 Task: Search one way flight ticket for 1 adult, 5 children, 2 infants in seat and 1 infant on lap in first from Rhinelander: Rhinelander-oneida County Airport to Greensboro: Piedmont Triad International Airport on 5-1-2023. Choice of flights is Westjet. Number of bags: 2 carry on bags and 6 checked bags. Price is upto 92000. Outbound departure time preference is 16:30.
Action: Mouse moved to (253, 412)
Screenshot: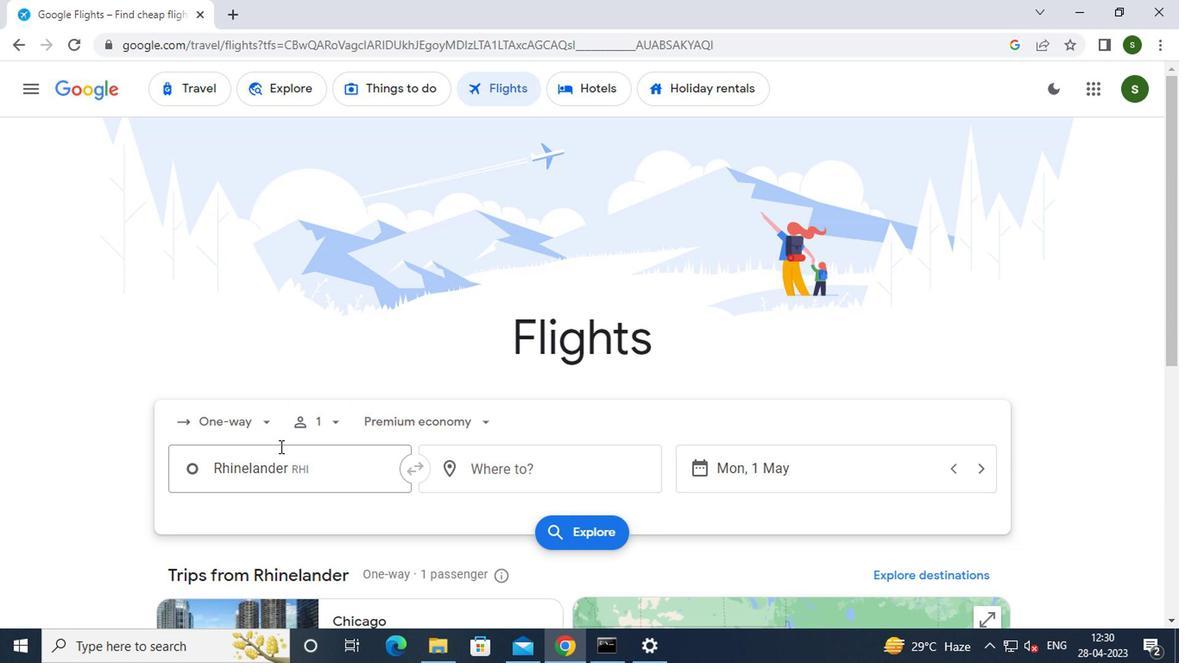 
Action: Mouse pressed left at (253, 412)
Screenshot: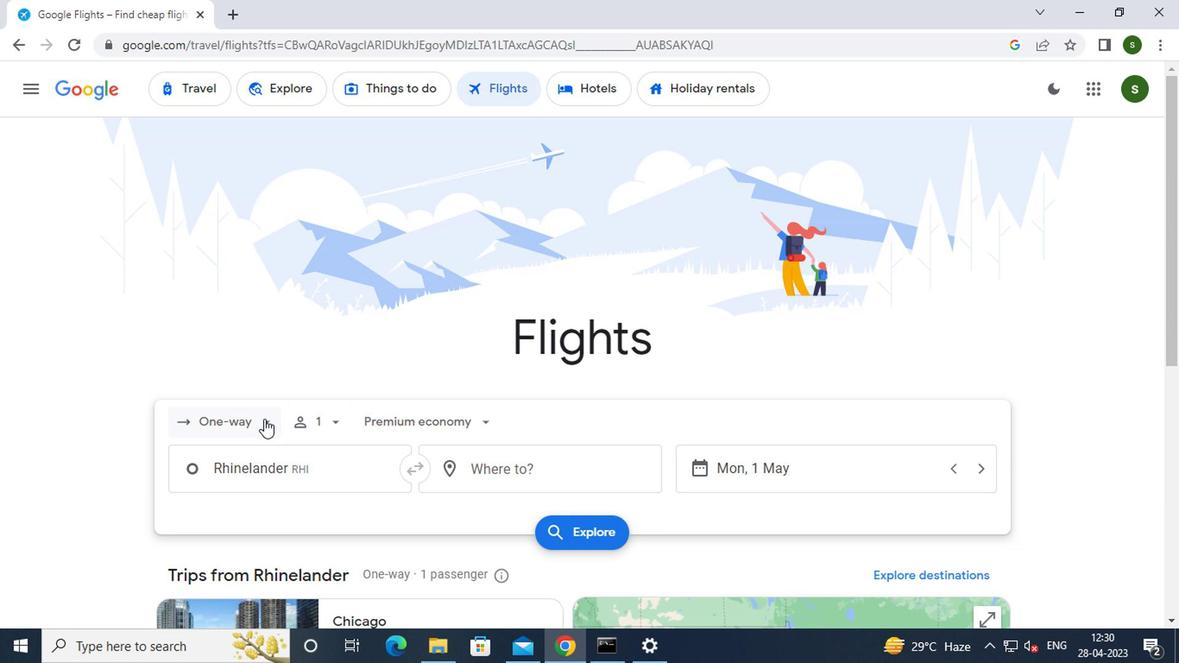
Action: Mouse moved to (265, 496)
Screenshot: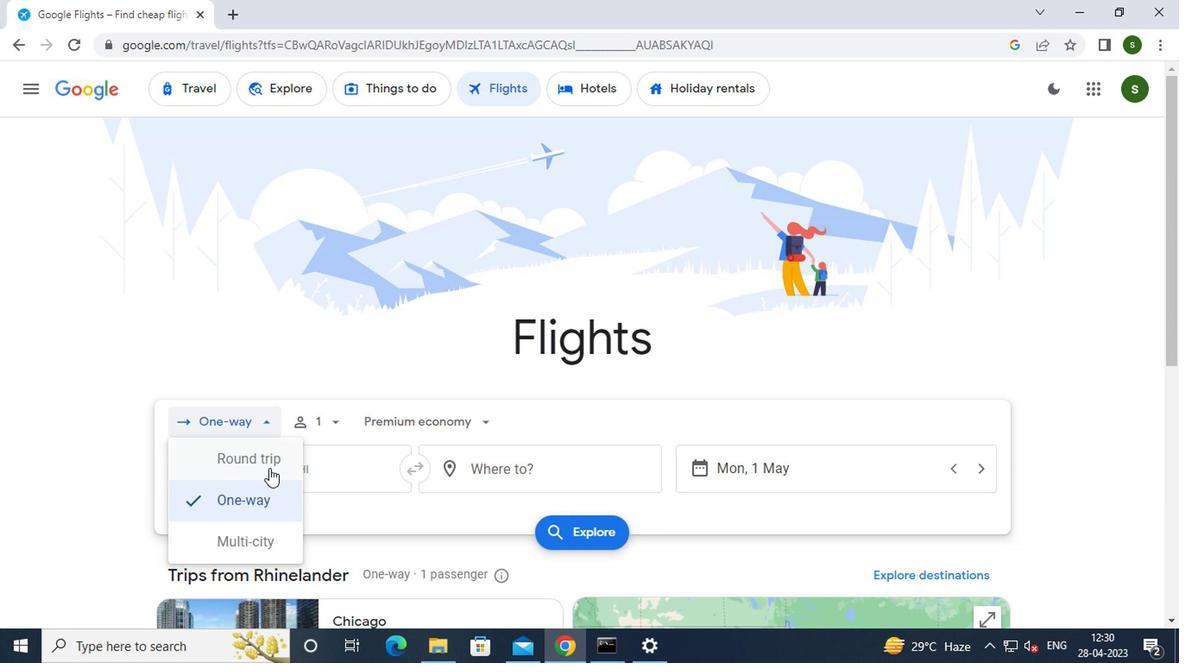 
Action: Mouse pressed left at (265, 496)
Screenshot: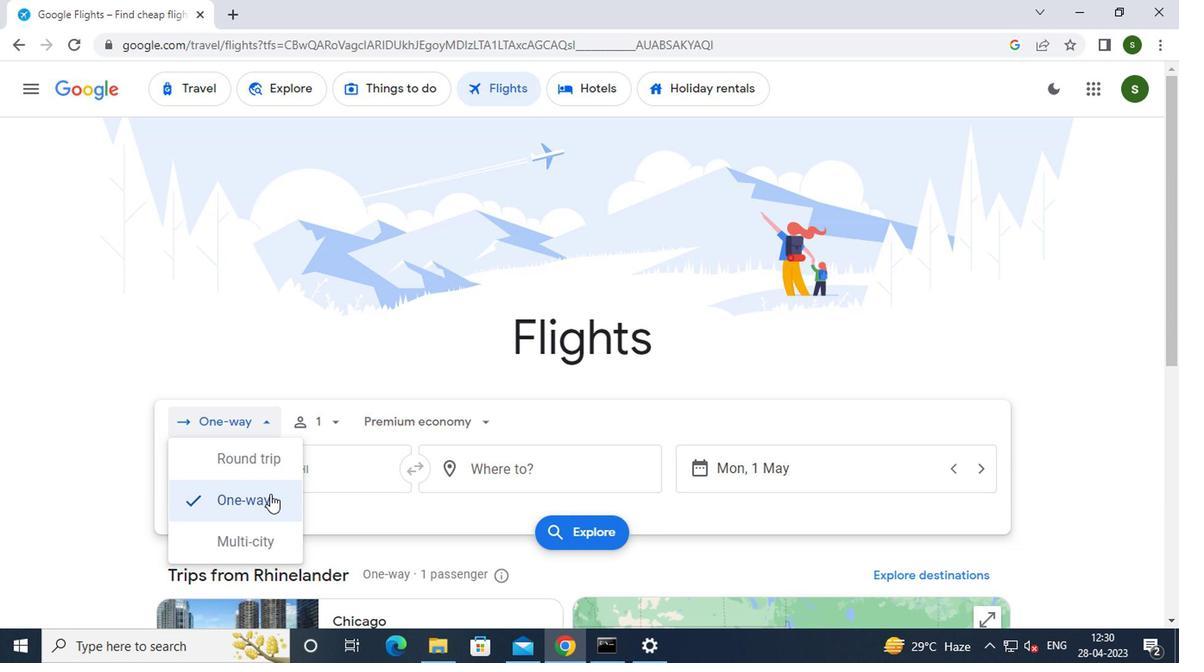 
Action: Mouse moved to (329, 423)
Screenshot: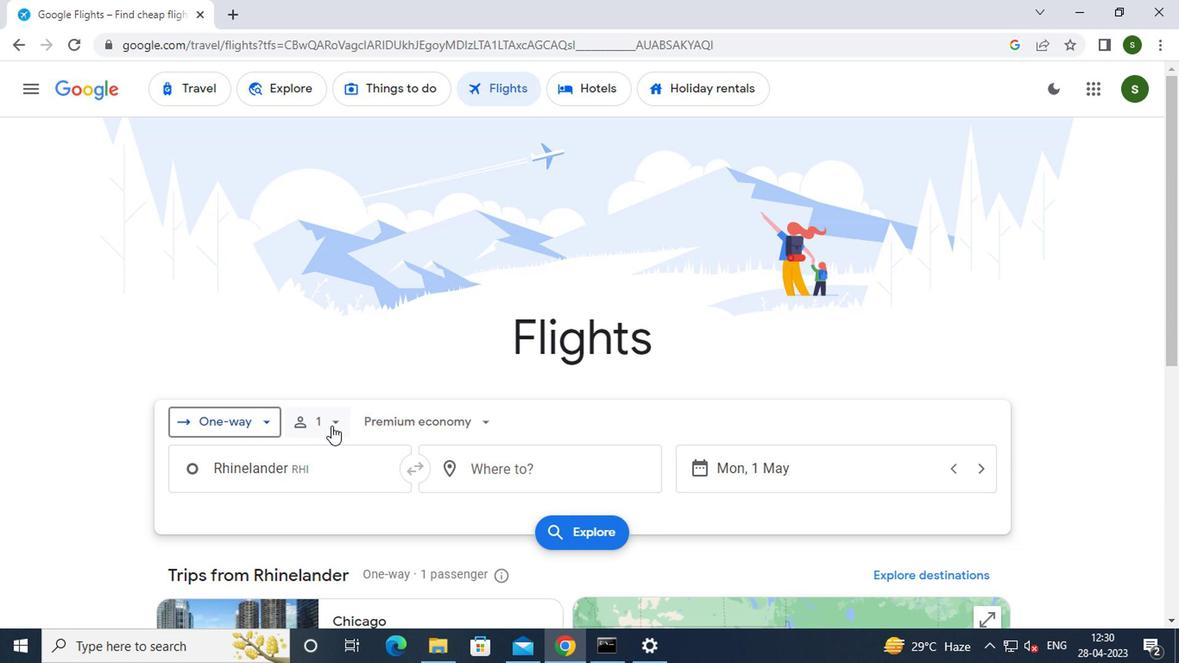 
Action: Mouse pressed left at (329, 423)
Screenshot: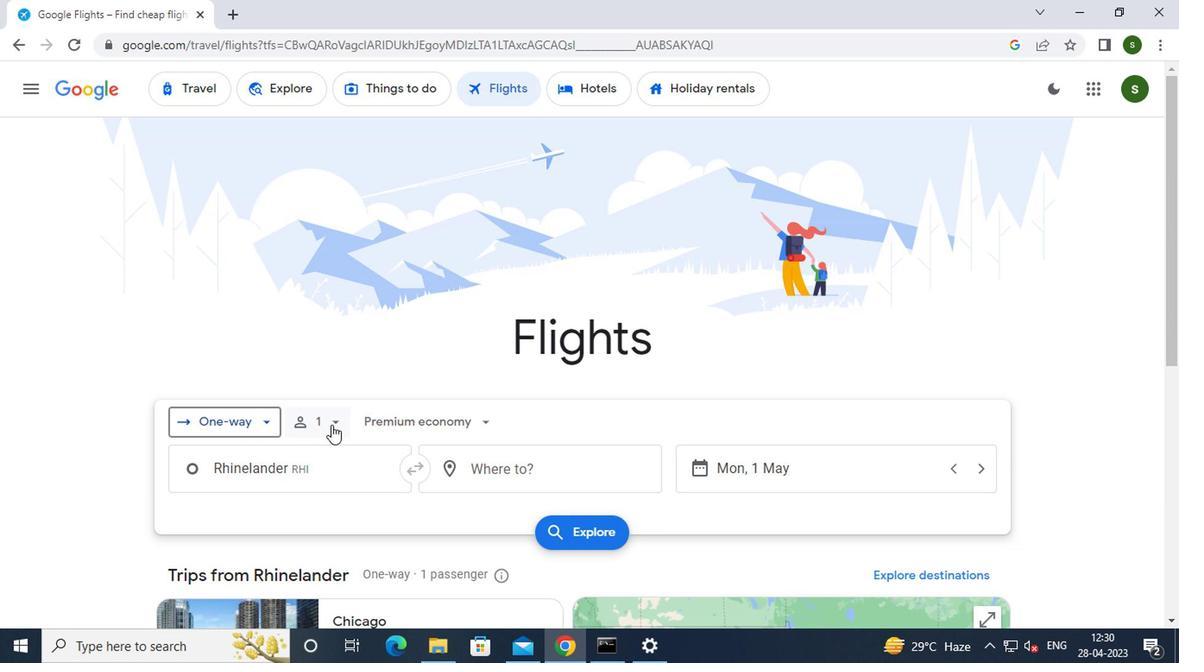 
Action: Mouse moved to (458, 506)
Screenshot: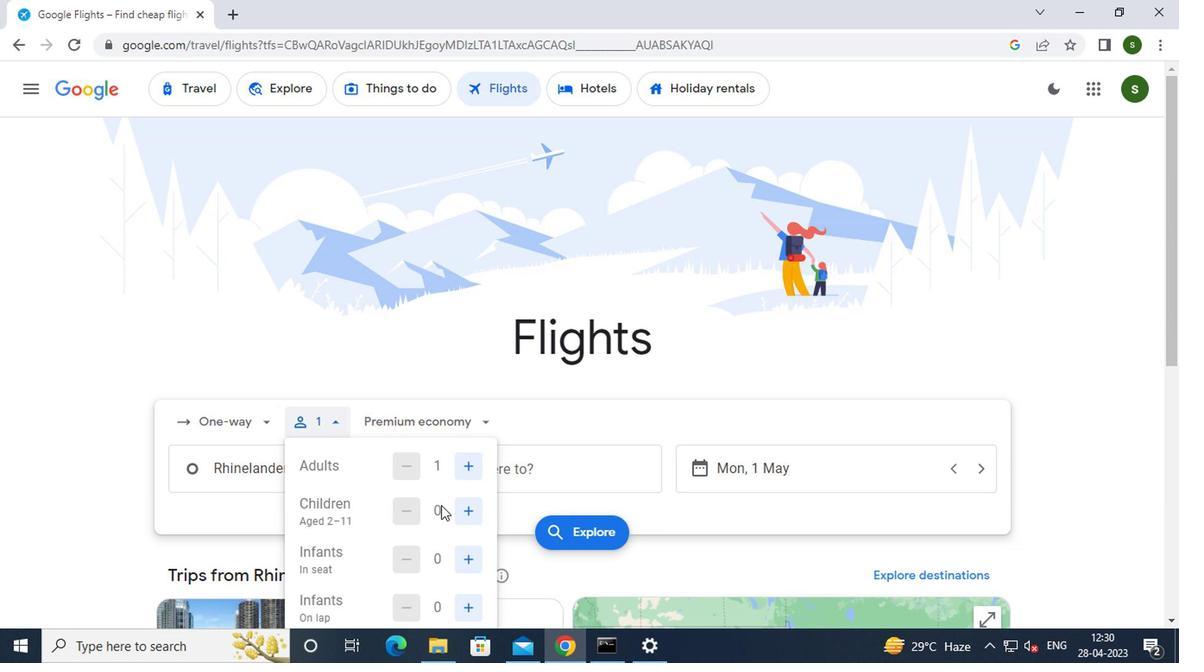 
Action: Mouse pressed left at (458, 506)
Screenshot: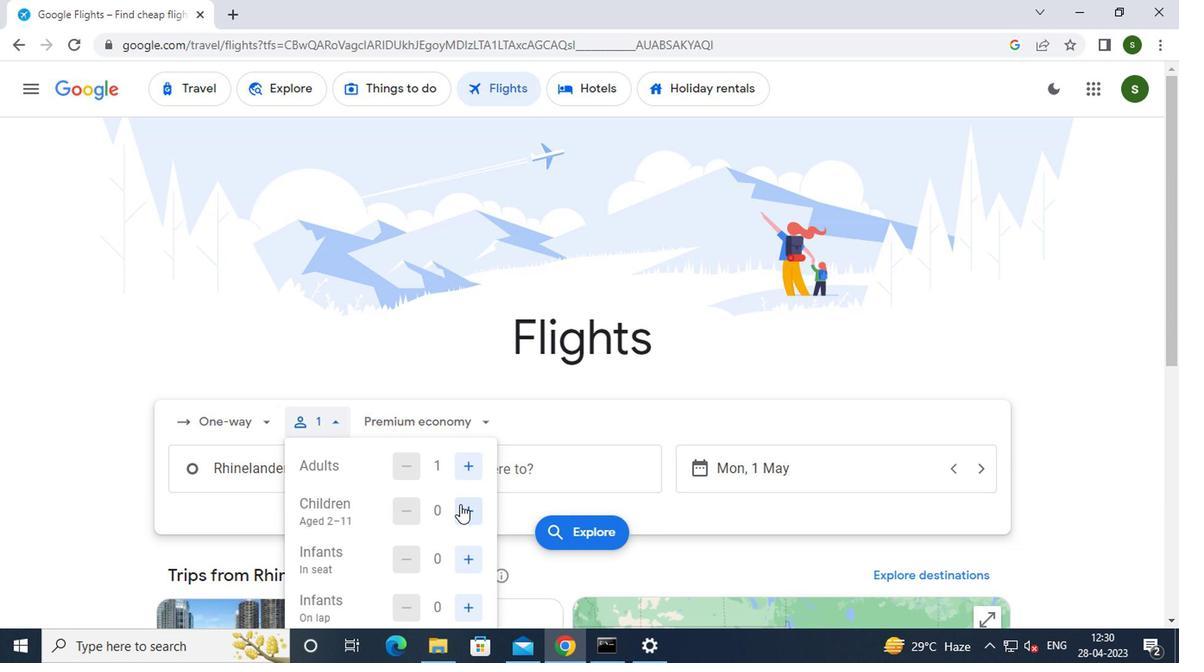 
Action: Mouse pressed left at (458, 506)
Screenshot: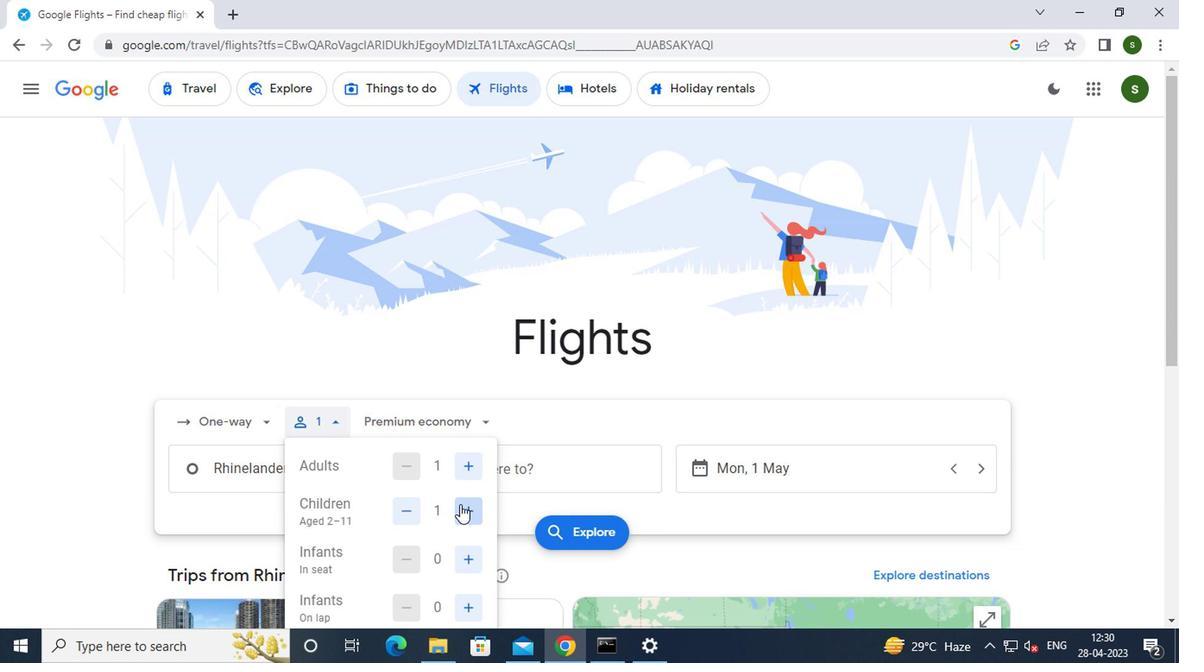 
Action: Mouse pressed left at (458, 506)
Screenshot: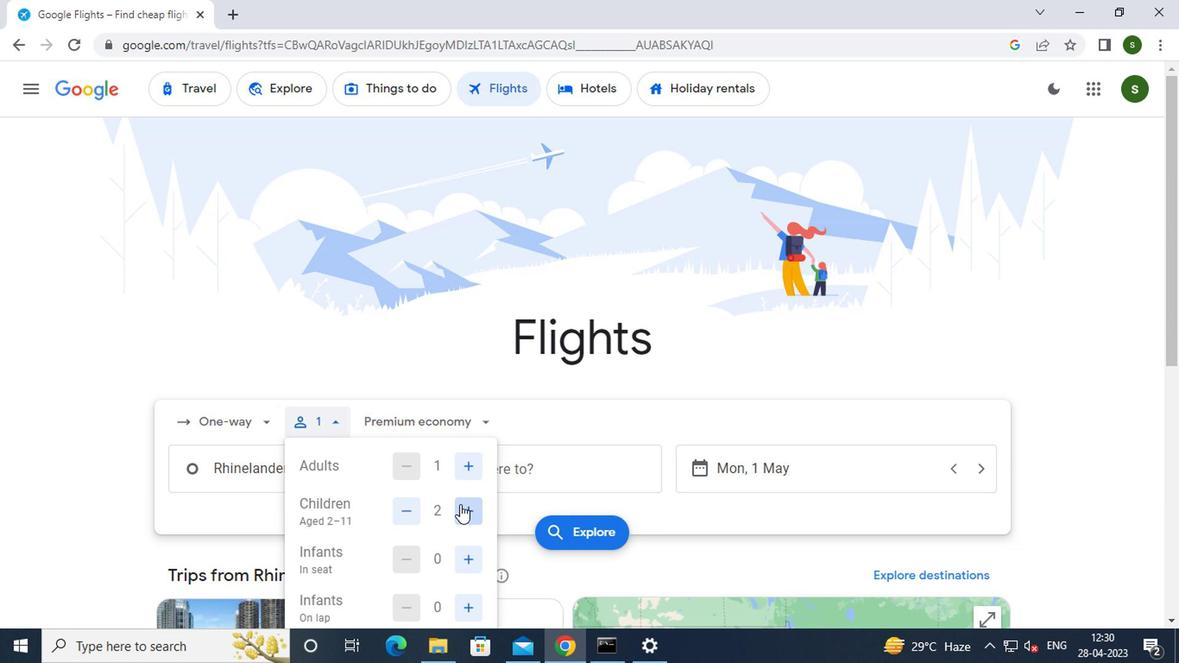 
Action: Mouse moved to (458, 505)
Screenshot: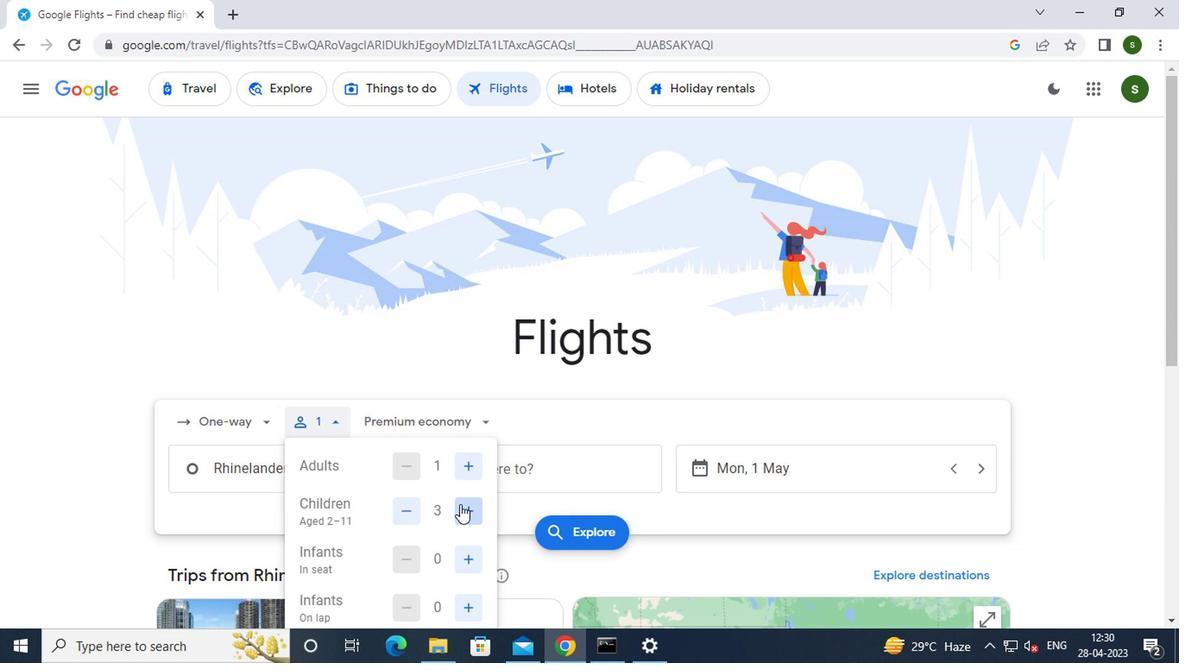 
Action: Mouse pressed left at (458, 505)
Screenshot: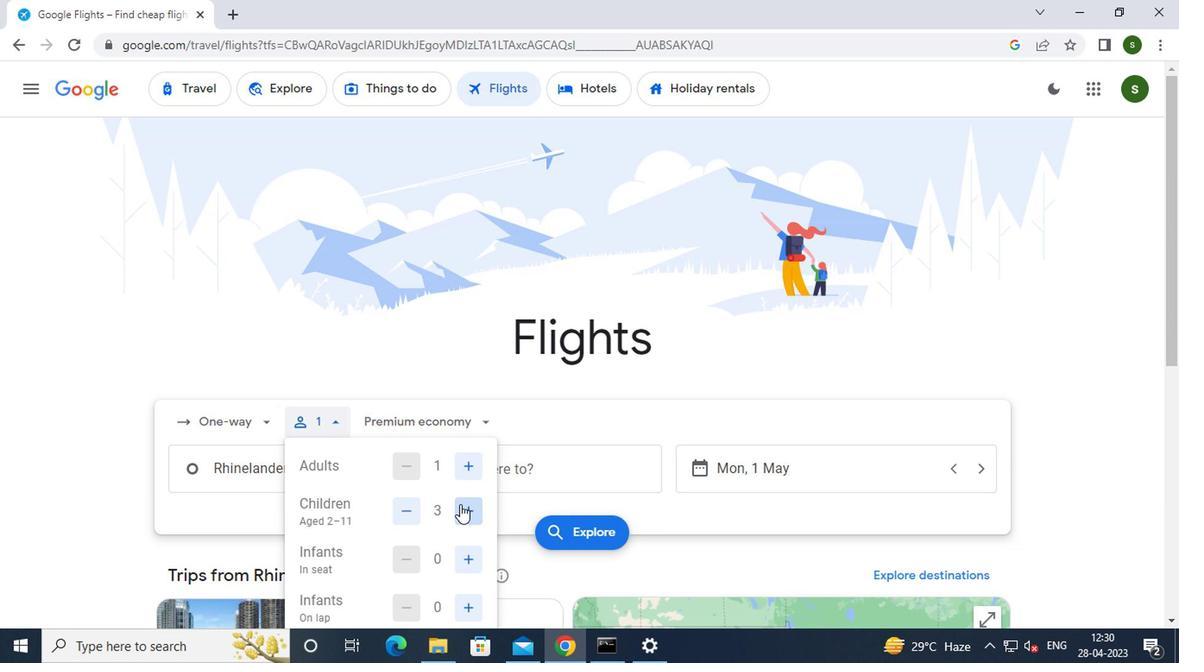 
Action: Mouse pressed left at (458, 505)
Screenshot: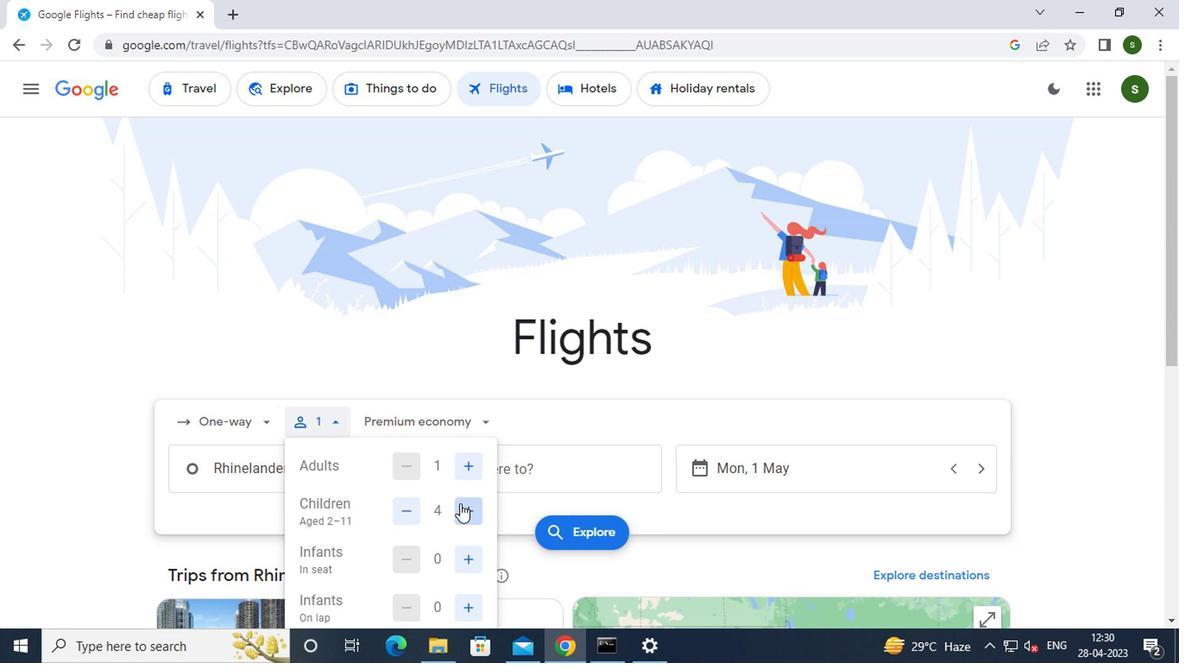 
Action: Mouse moved to (470, 553)
Screenshot: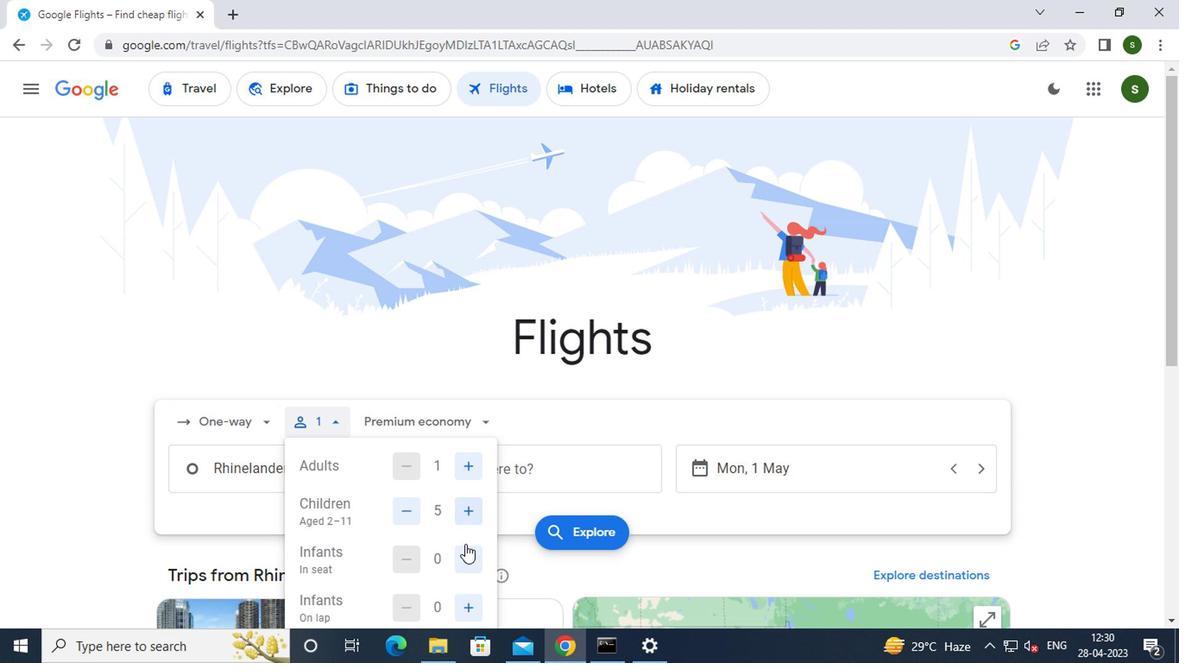 
Action: Mouse pressed left at (470, 553)
Screenshot: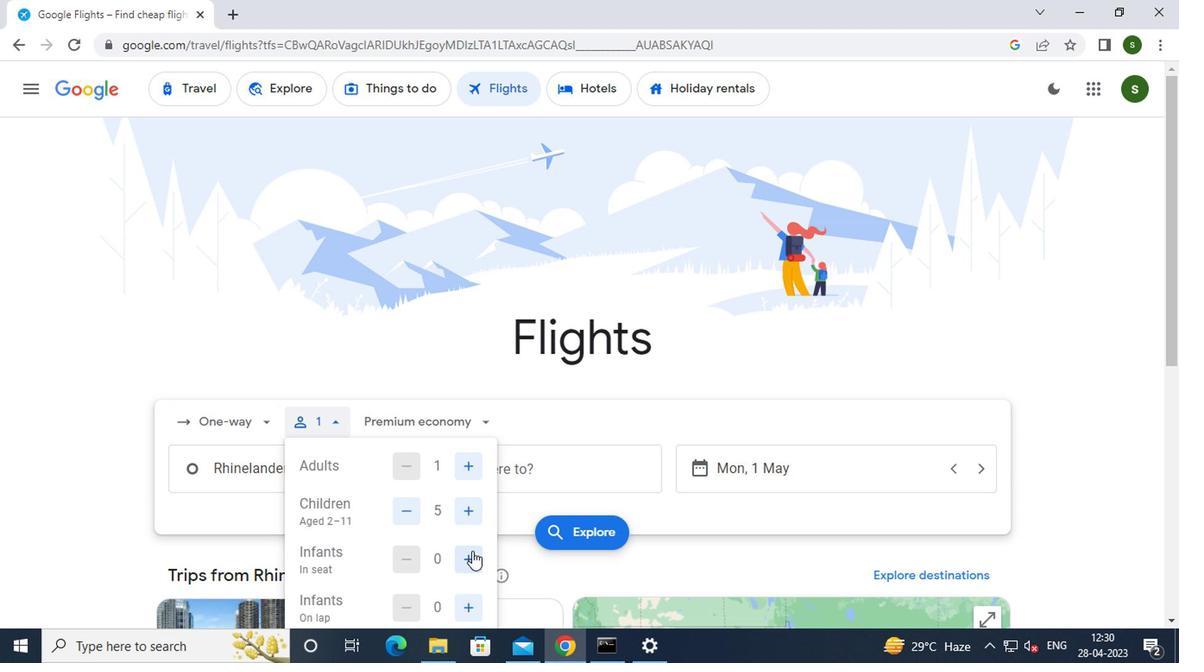 
Action: Mouse pressed left at (470, 553)
Screenshot: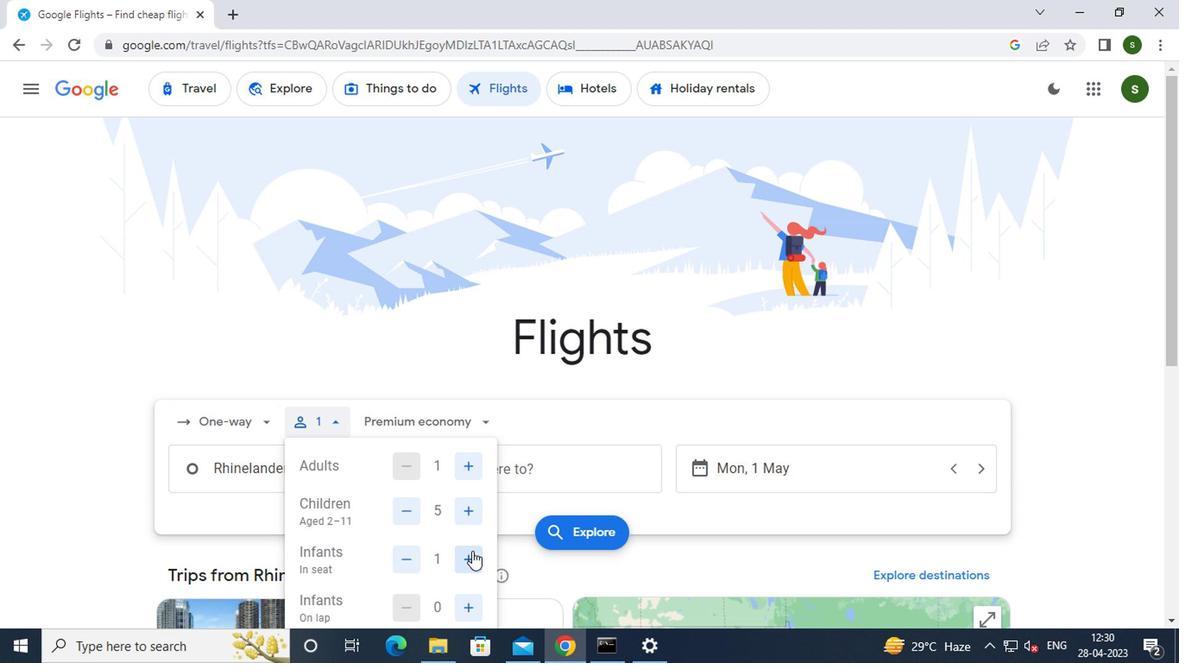 
Action: Mouse moved to (457, 610)
Screenshot: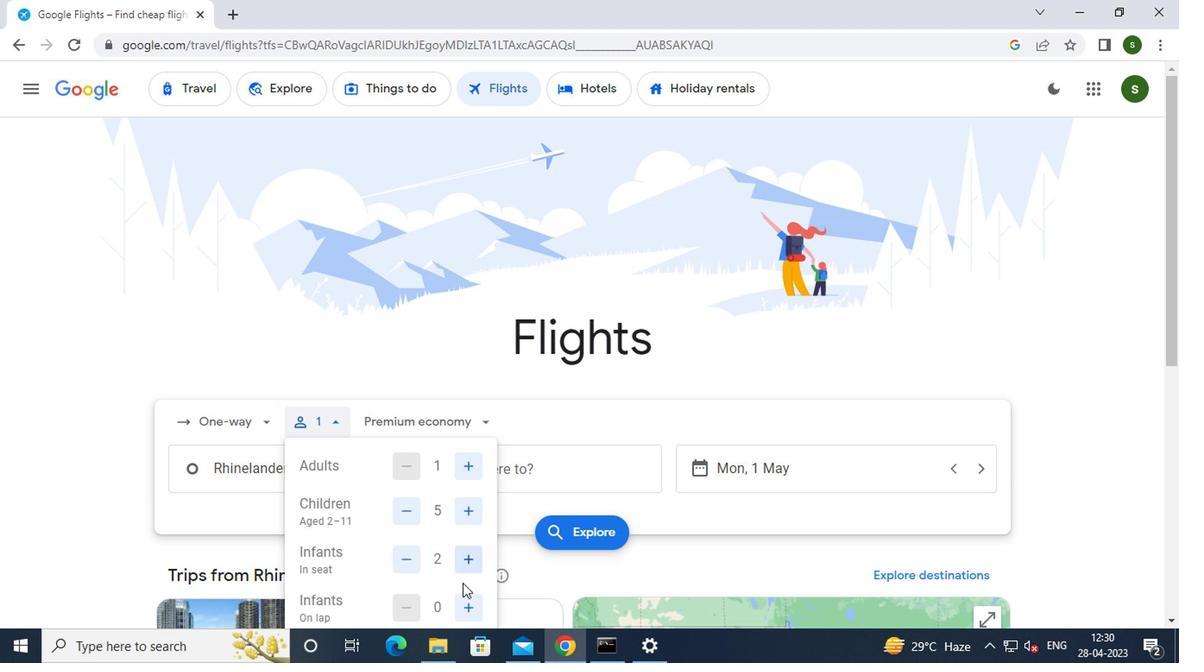 
Action: Mouse pressed left at (457, 610)
Screenshot: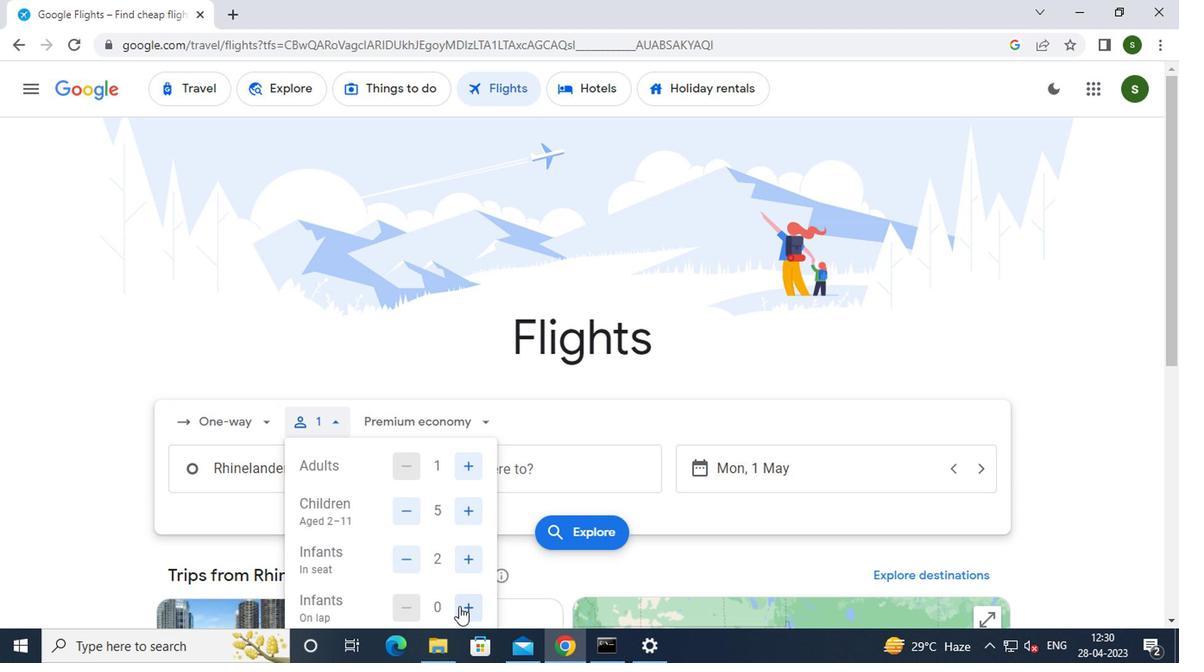 
Action: Mouse moved to (404, 570)
Screenshot: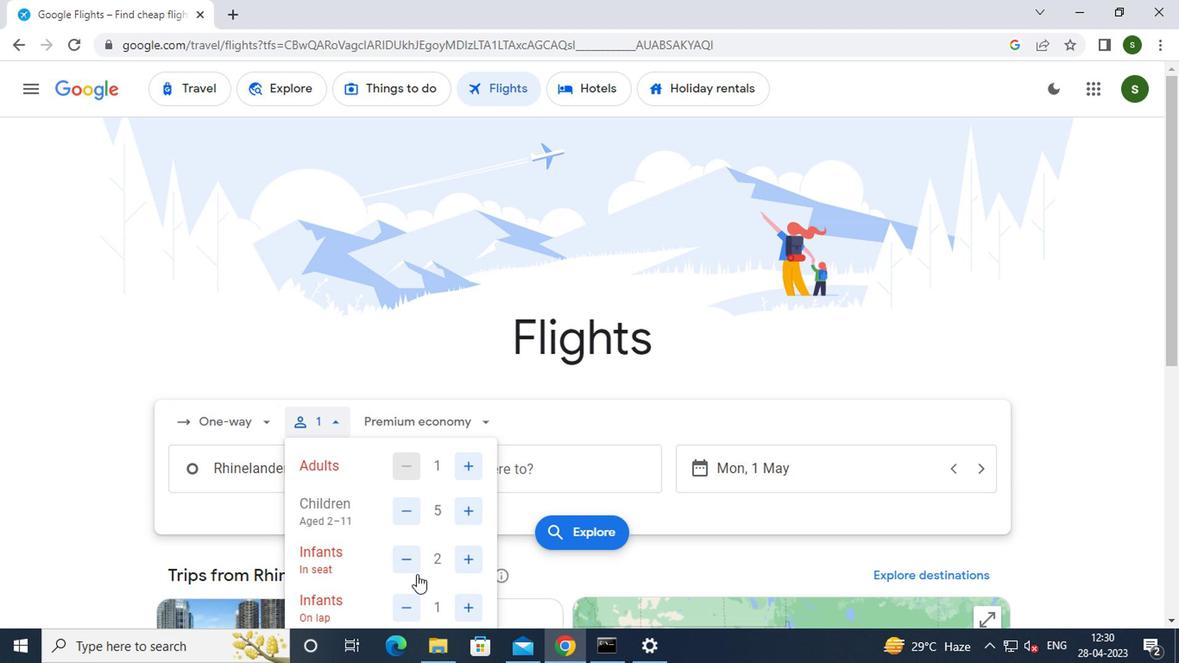 
Action: Mouse pressed left at (404, 570)
Screenshot: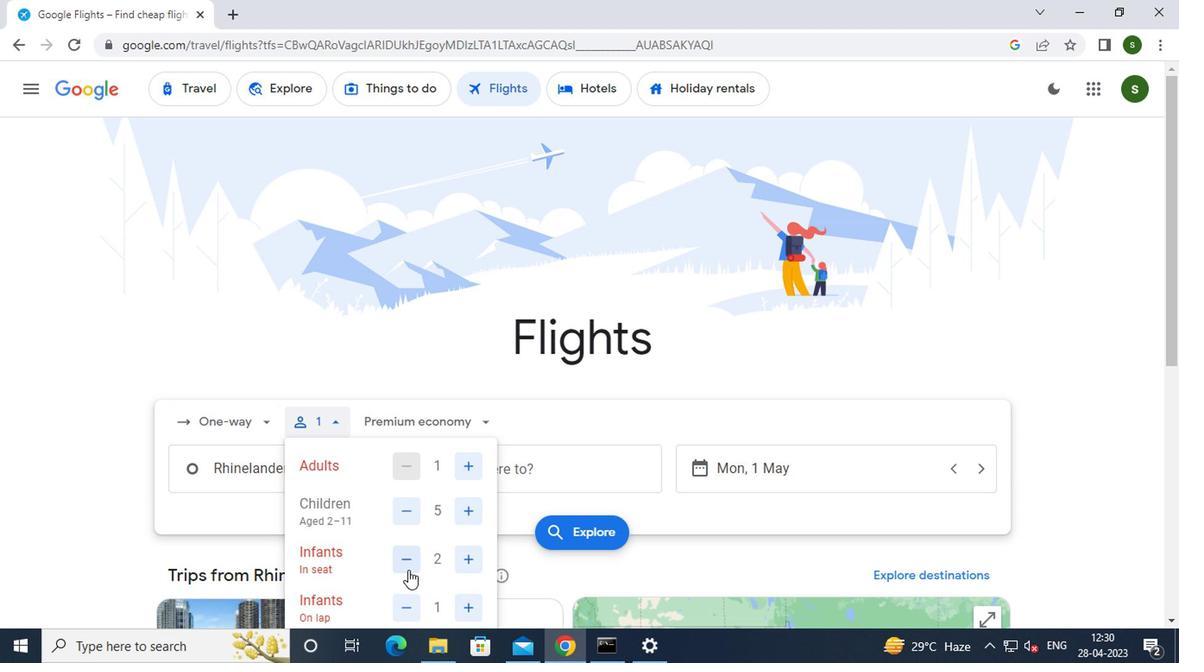 
Action: Mouse moved to (447, 426)
Screenshot: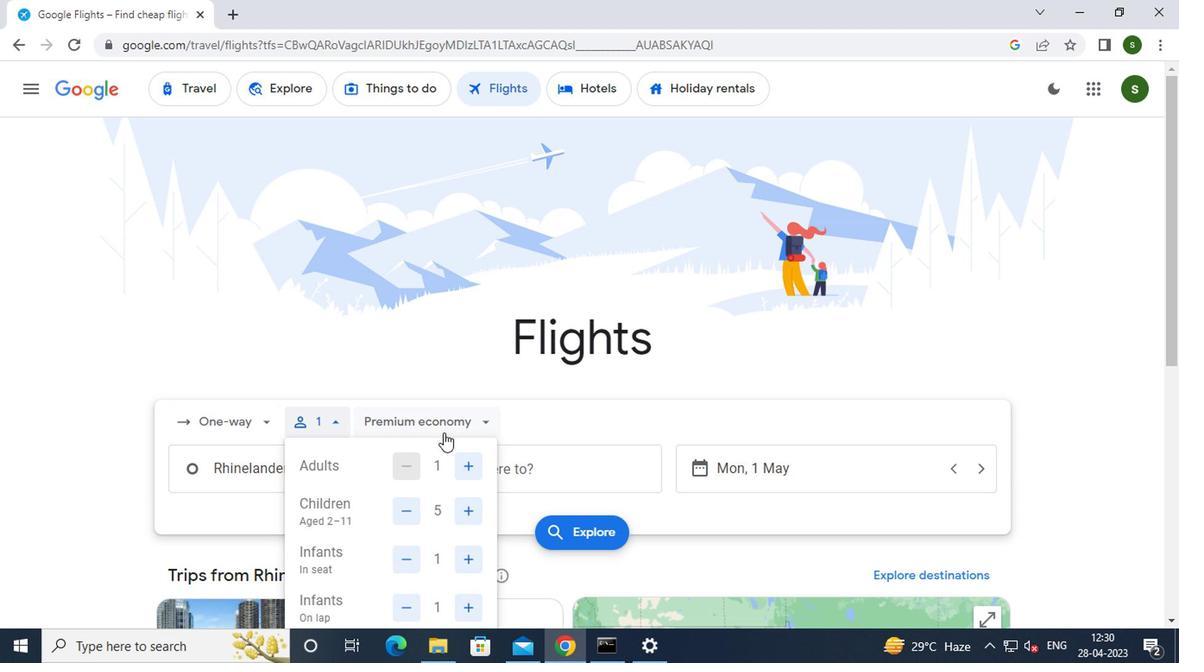 
Action: Mouse pressed left at (447, 426)
Screenshot: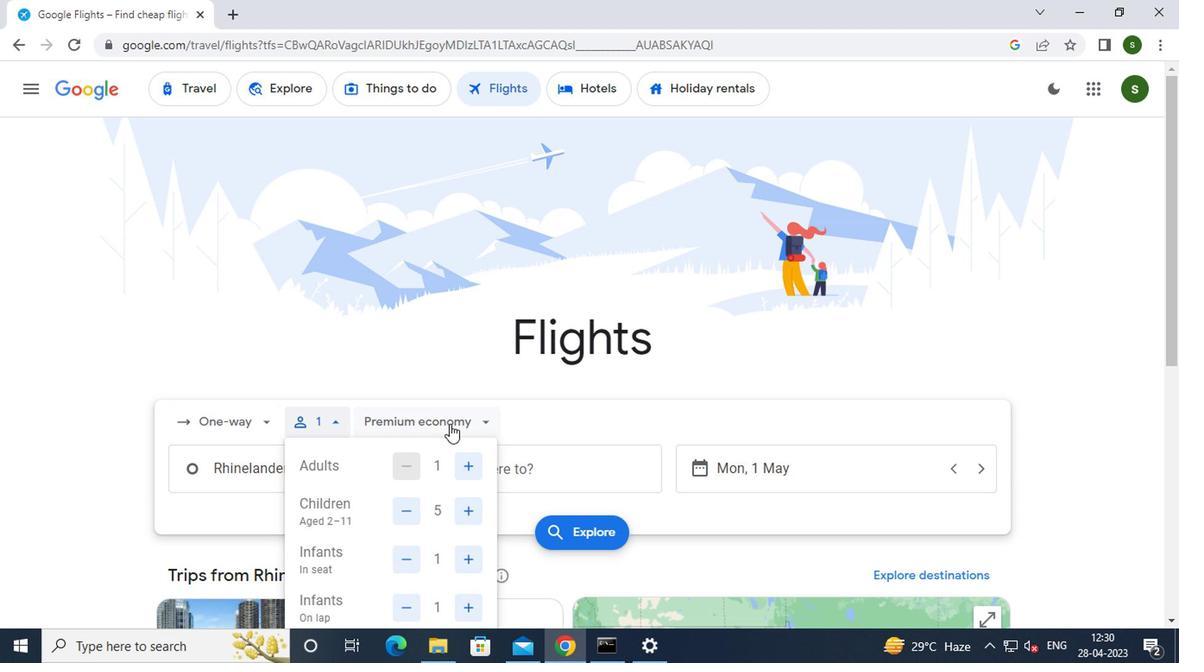
Action: Mouse moved to (447, 581)
Screenshot: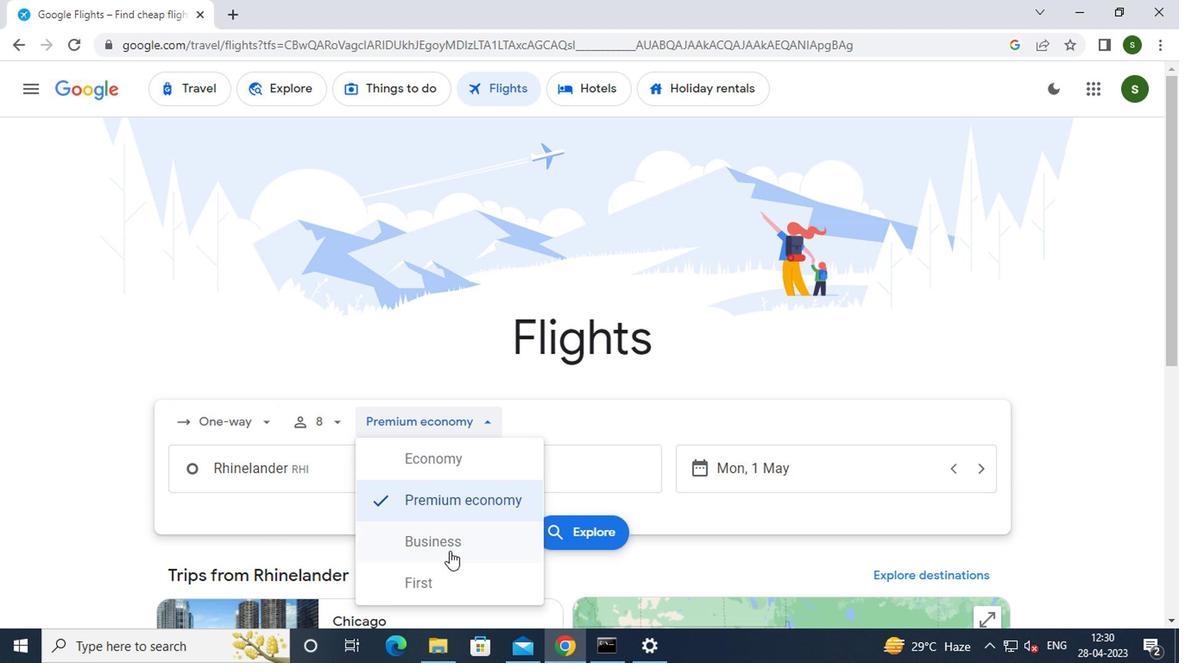 
Action: Mouse pressed left at (447, 581)
Screenshot: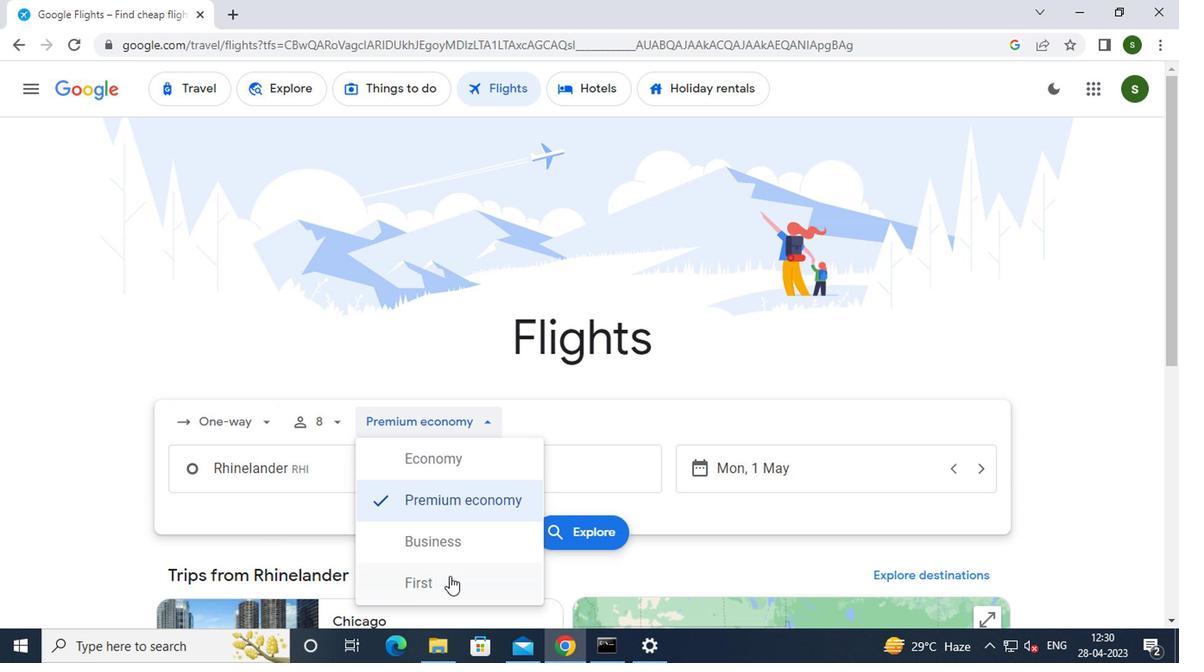 
Action: Mouse moved to (339, 483)
Screenshot: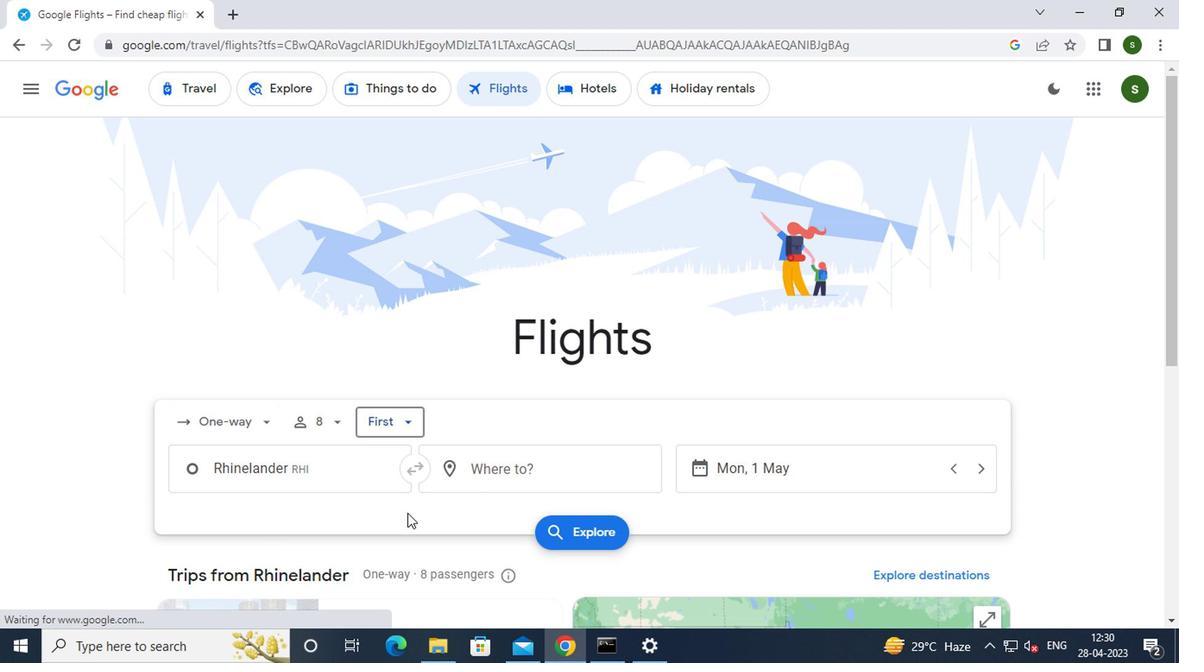 
Action: Mouse pressed left at (339, 483)
Screenshot: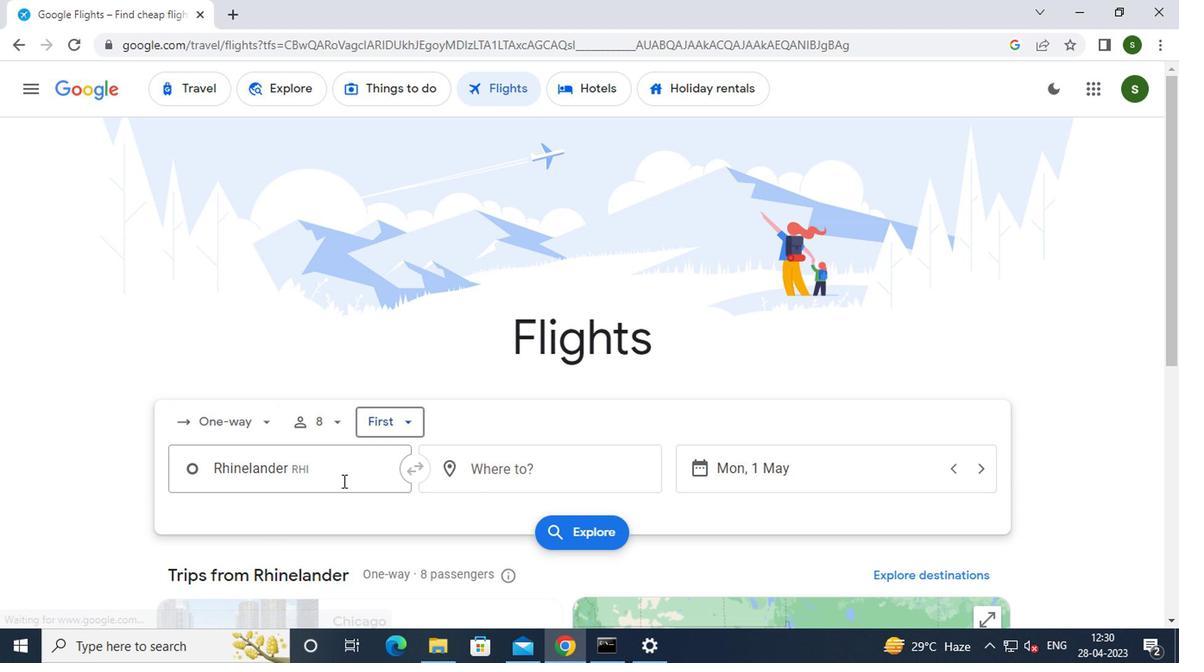 
Action: Key pressed <Key.backspace>r<Key.caps_lock>hinelander
Screenshot: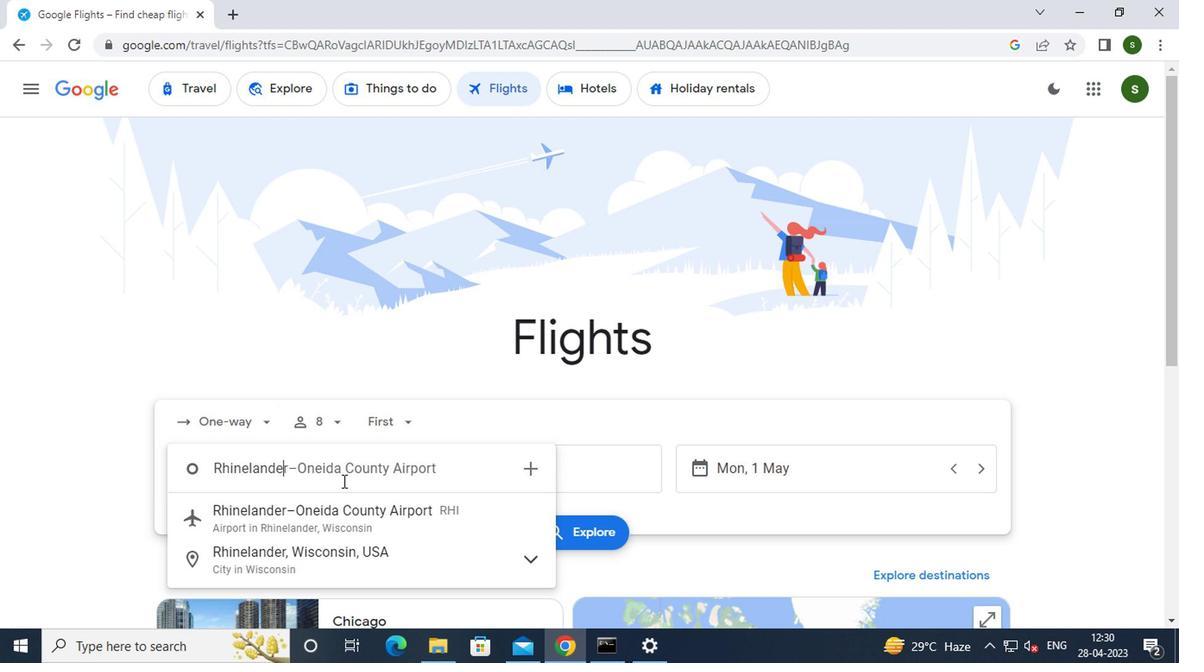 
Action: Mouse moved to (352, 523)
Screenshot: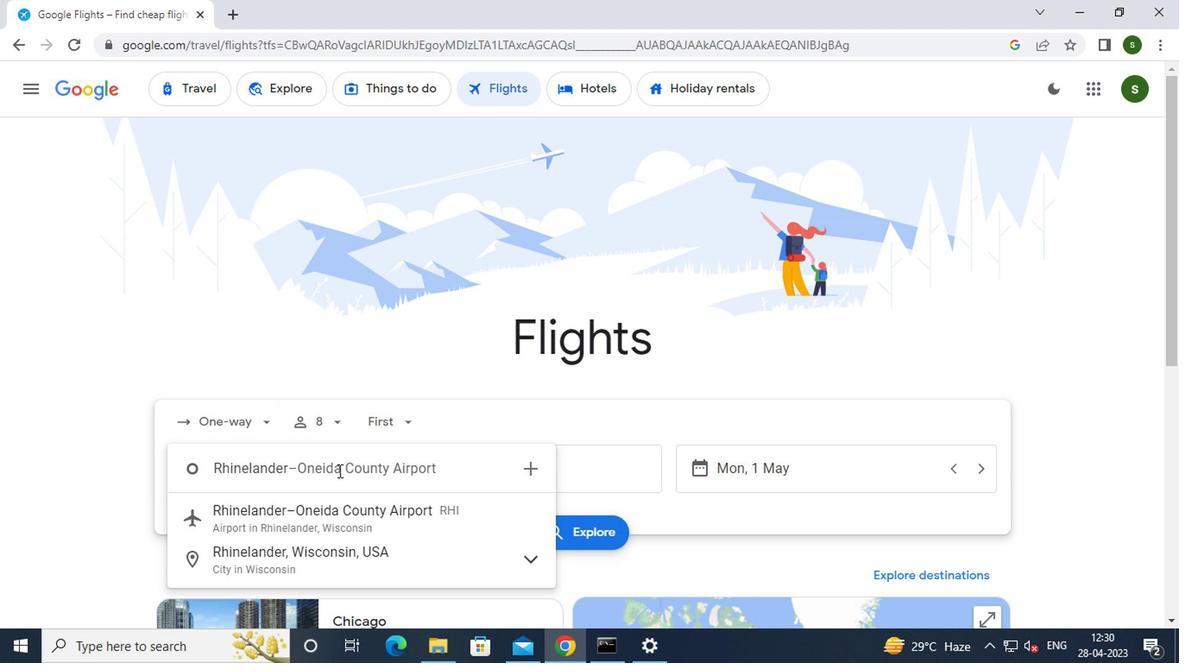 
Action: Mouse pressed left at (352, 523)
Screenshot: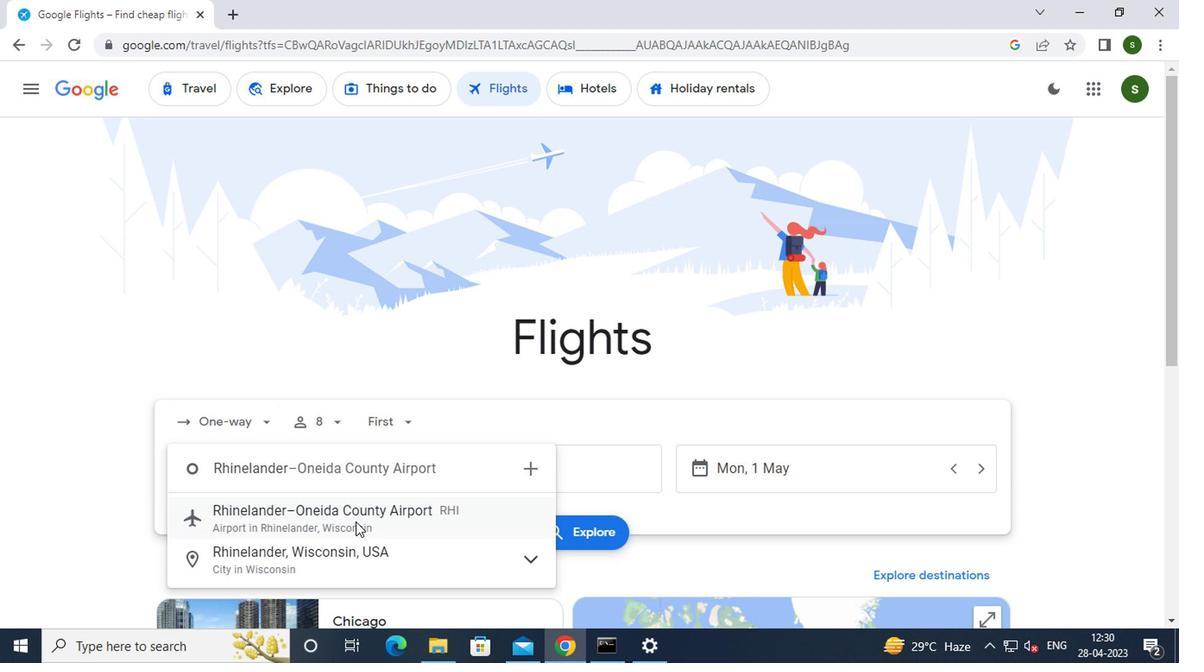 
Action: Mouse moved to (543, 471)
Screenshot: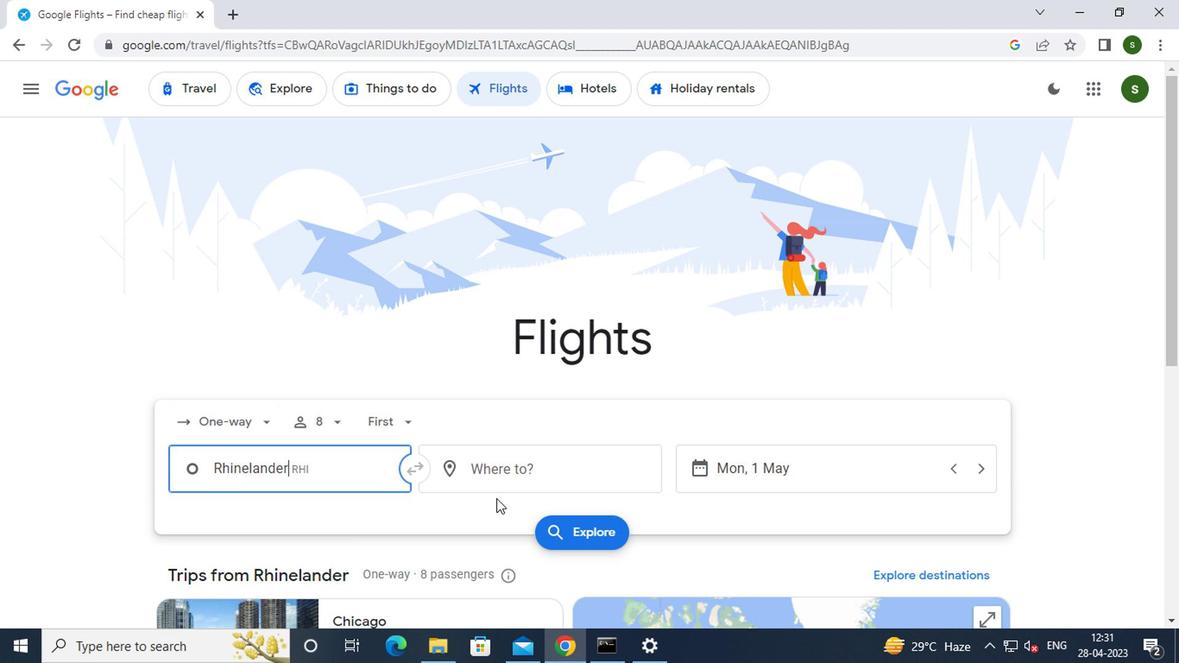 
Action: Mouse pressed left at (543, 471)
Screenshot: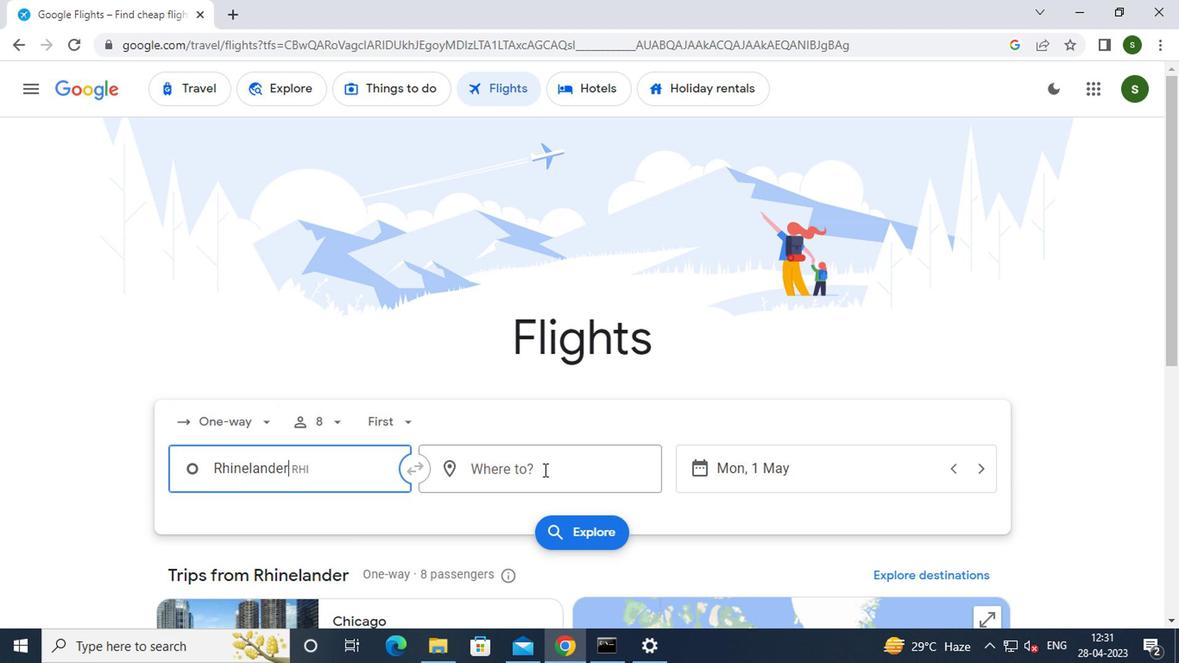 
Action: Mouse moved to (532, 469)
Screenshot: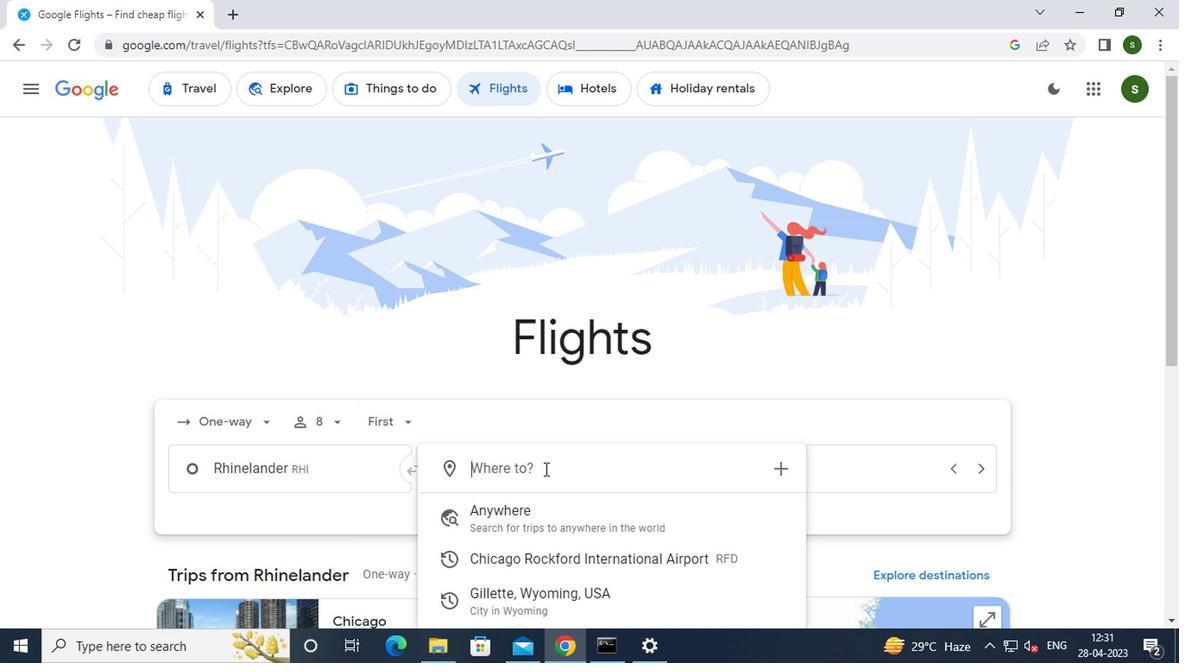 
Action: Key pressed <Key.caps_lock>g<Key.caps_lock>reensboro
Screenshot: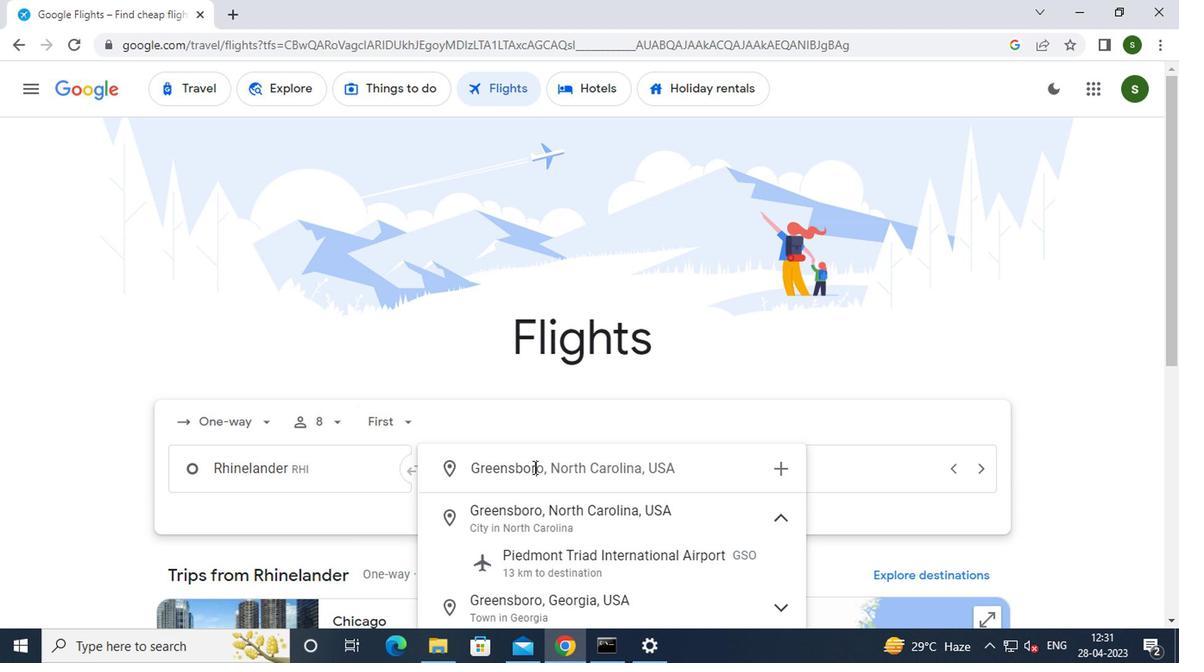 
Action: Mouse moved to (541, 550)
Screenshot: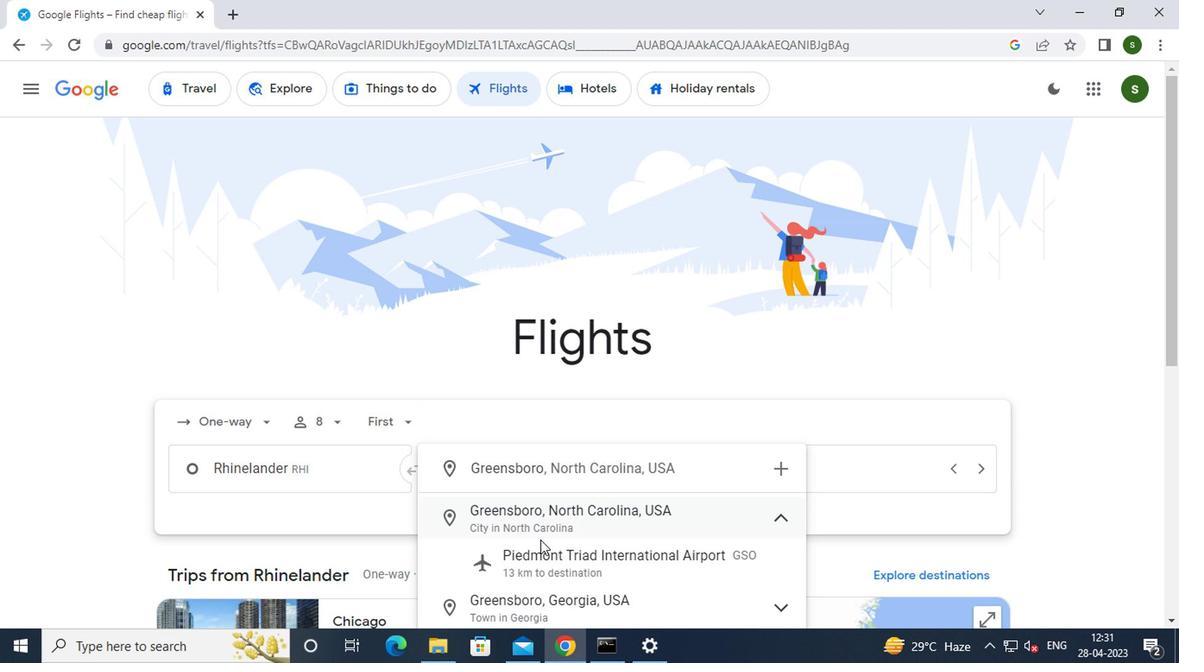 
Action: Mouse pressed left at (541, 550)
Screenshot: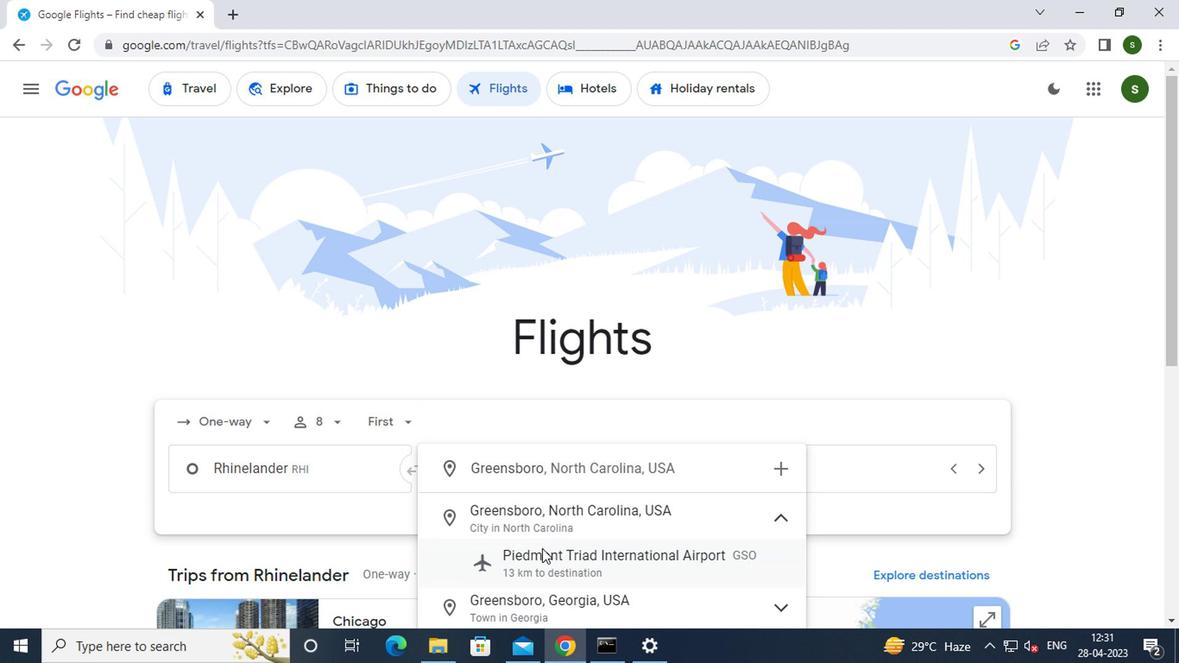 
Action: Mouse moved to (775, 468)
Screenshot: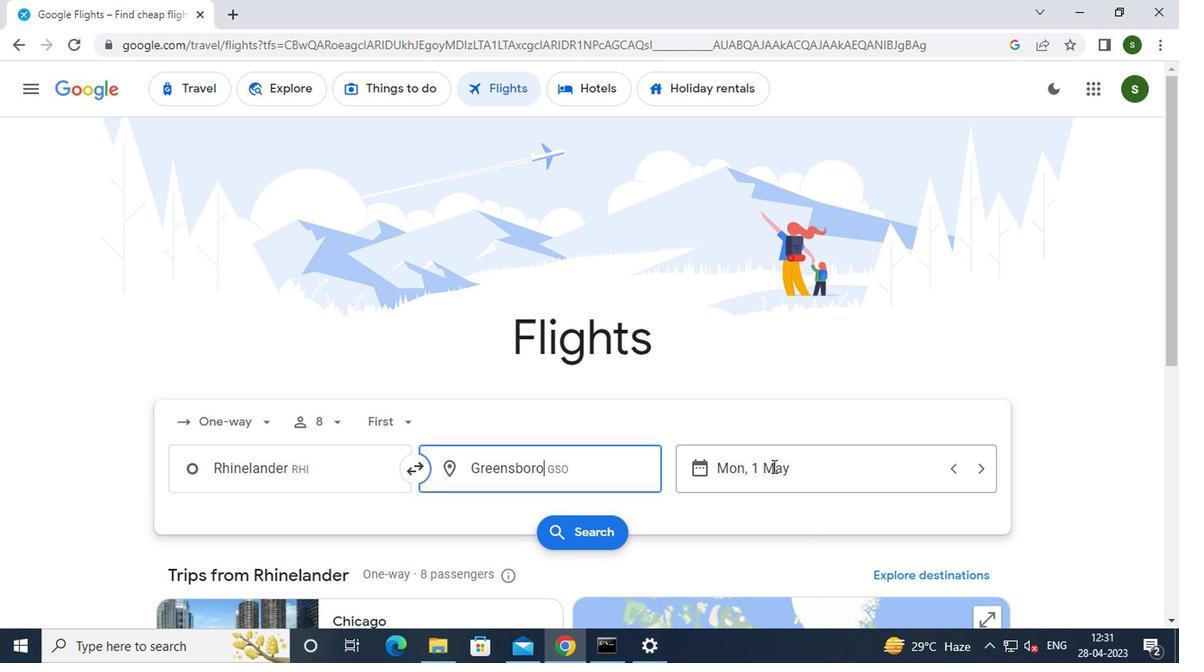 
Action: Mouse pressed left at (775, 468)
Screenshot: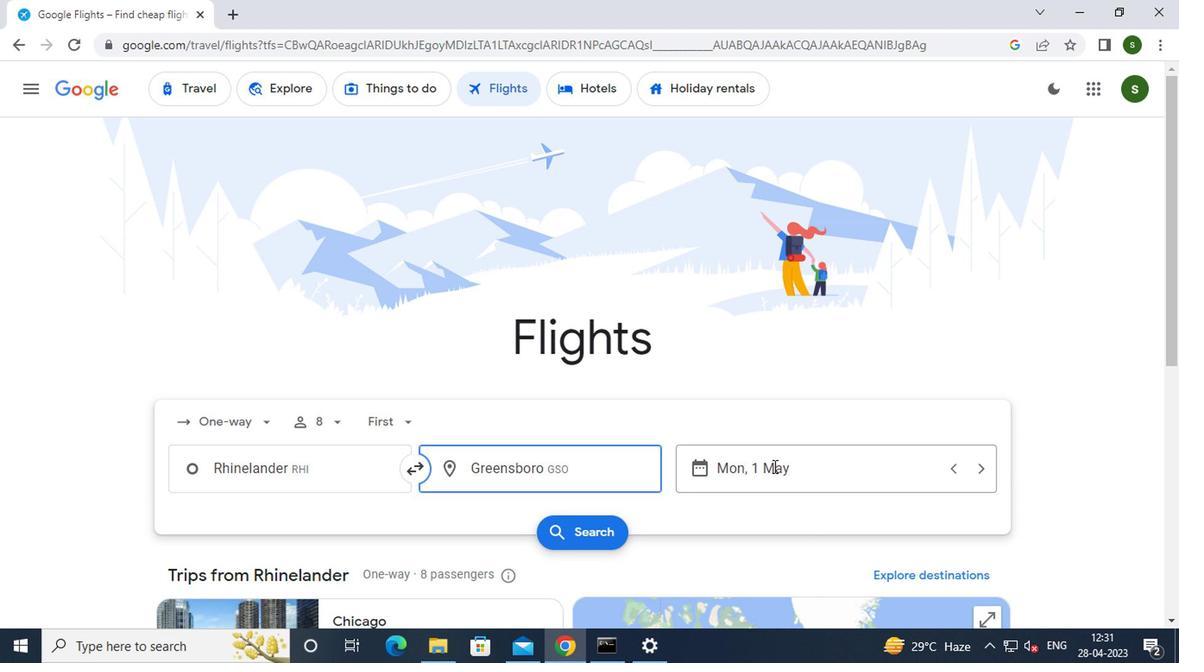 
Action: Mouse moved to (743, 307)
Screenshot: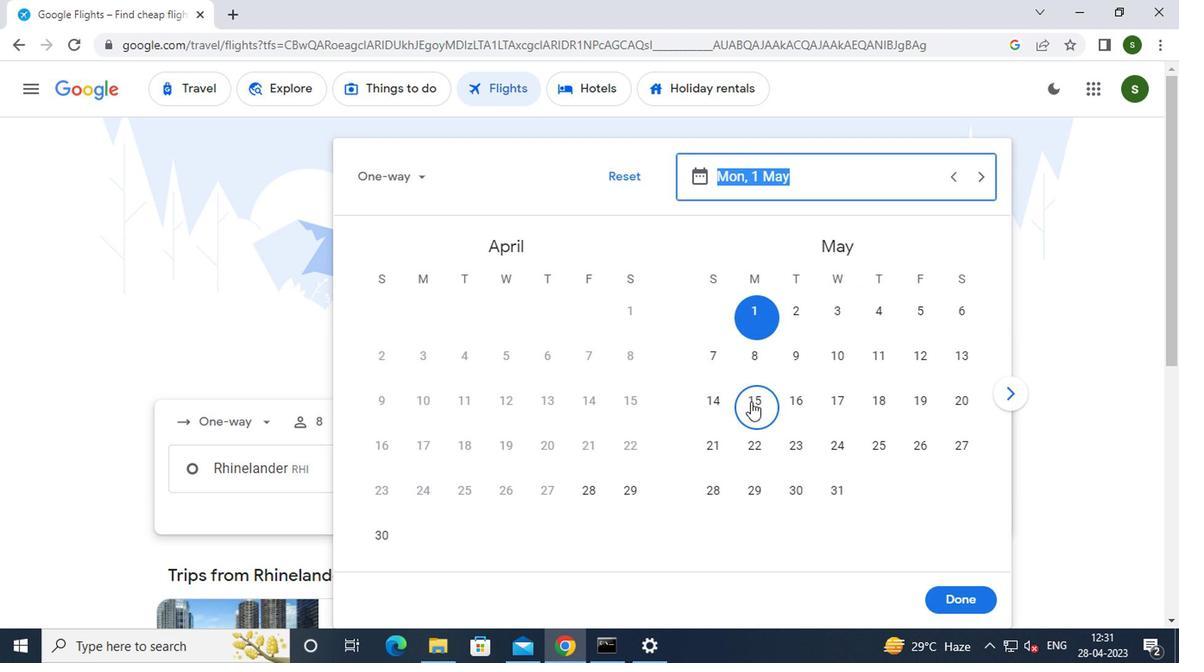 
Action: Mouse pressed left at (743, 307)
Screenshot: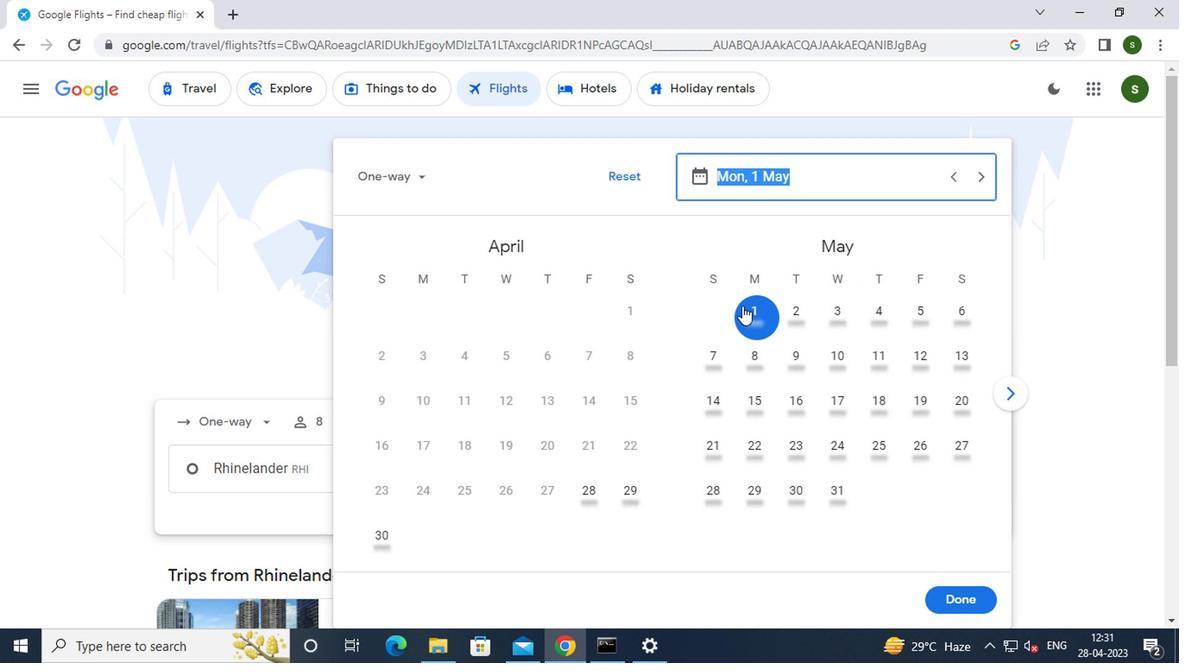 
Action: Mouse moved to (946, 596)
Screenshot: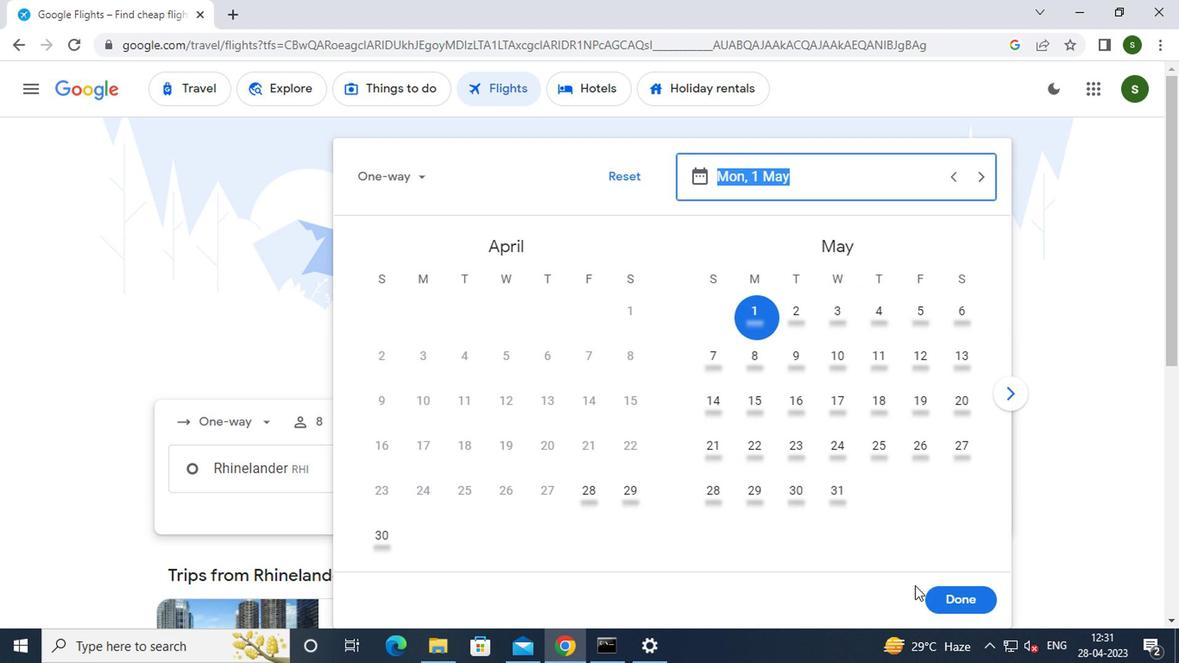 
Action: Mouse pressed left at (946, 596)
Screenshot: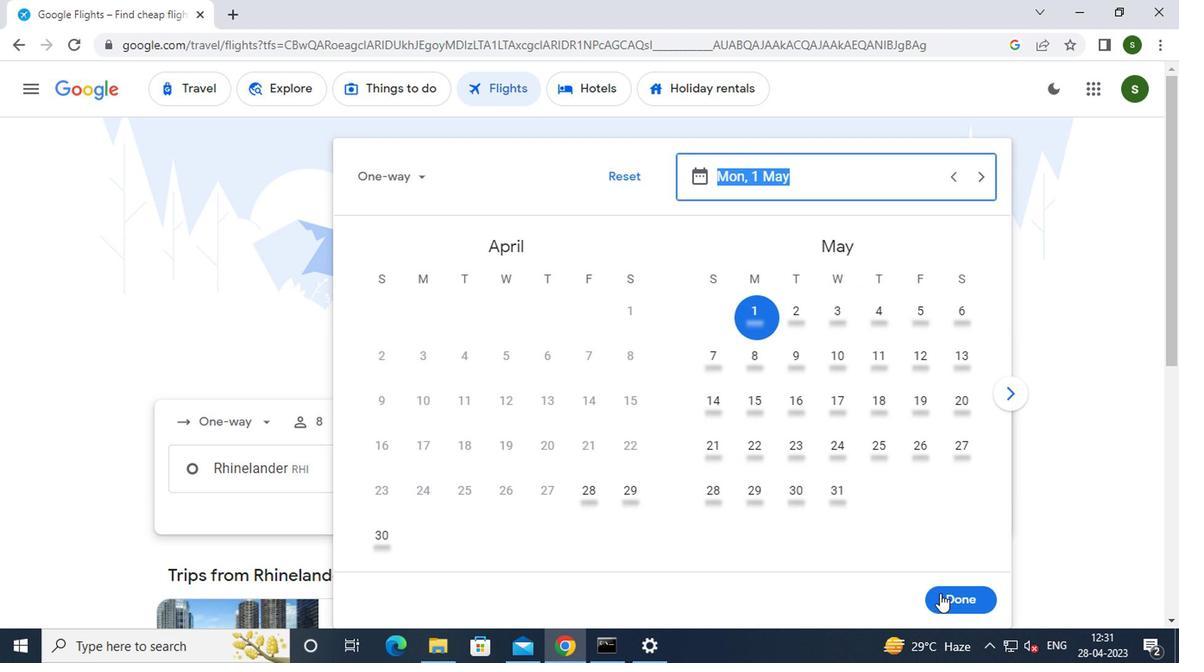 
Action: Mouse moved to (597, 533)
Screenshot: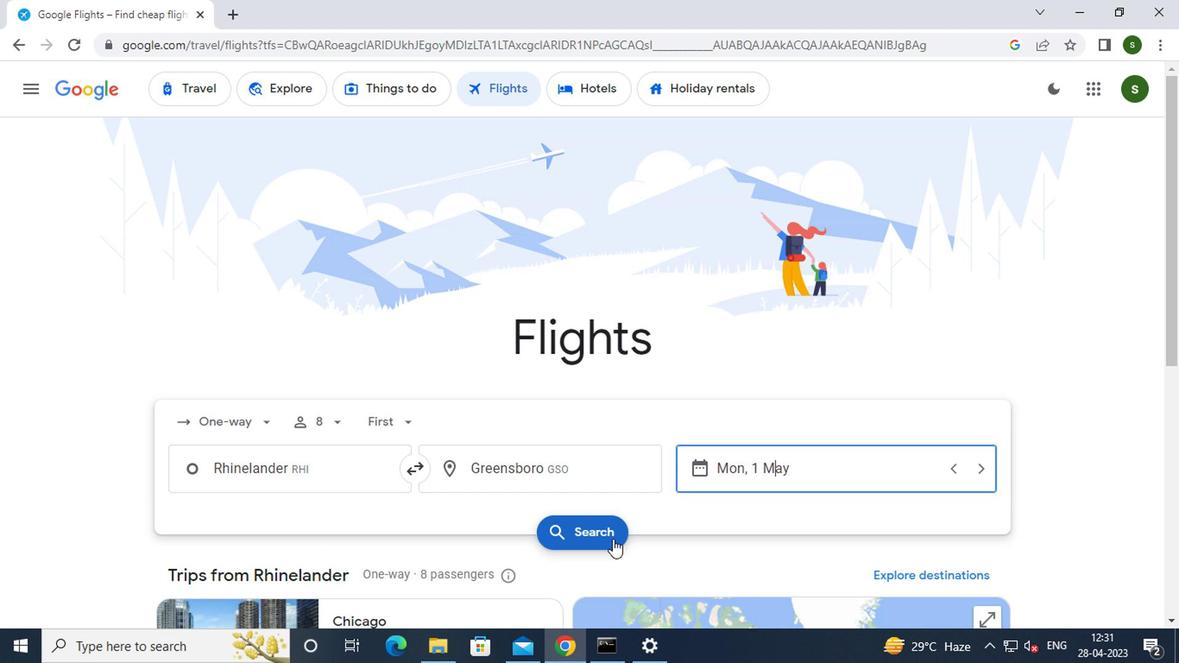 
Action: Mouse pressed left at (597, 533)
Screenshot: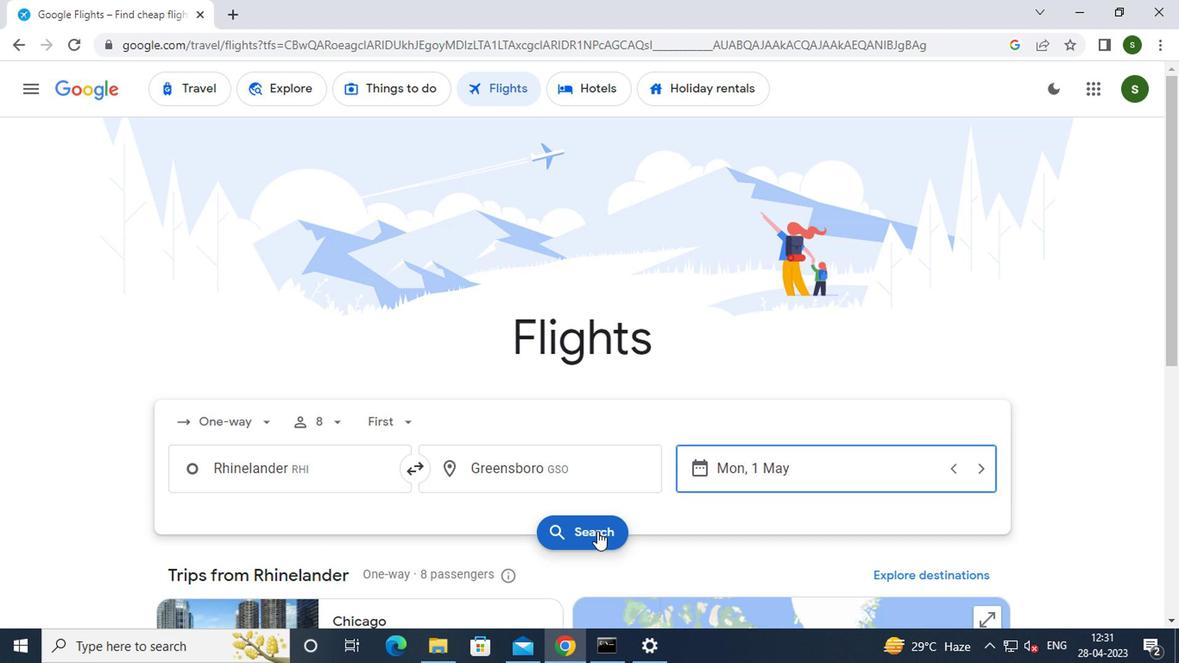 
Action: Mouse moved to (207, 245)
Screenshot: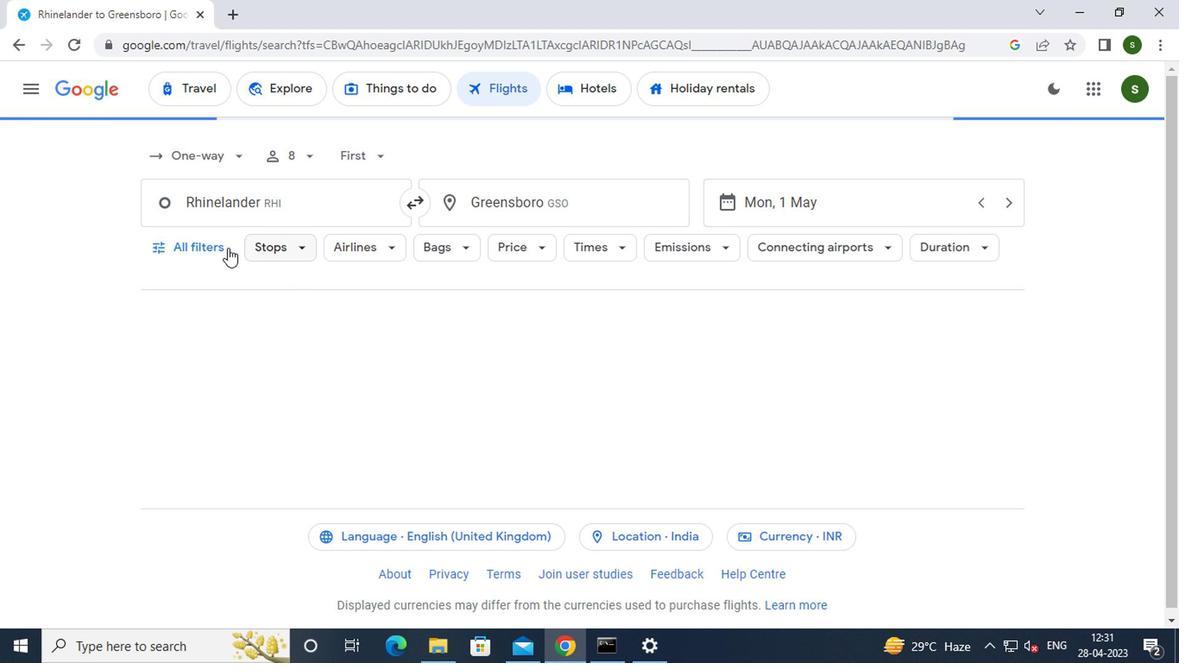 
Action: Mouse pressed left at (207, 245)
Screenshot: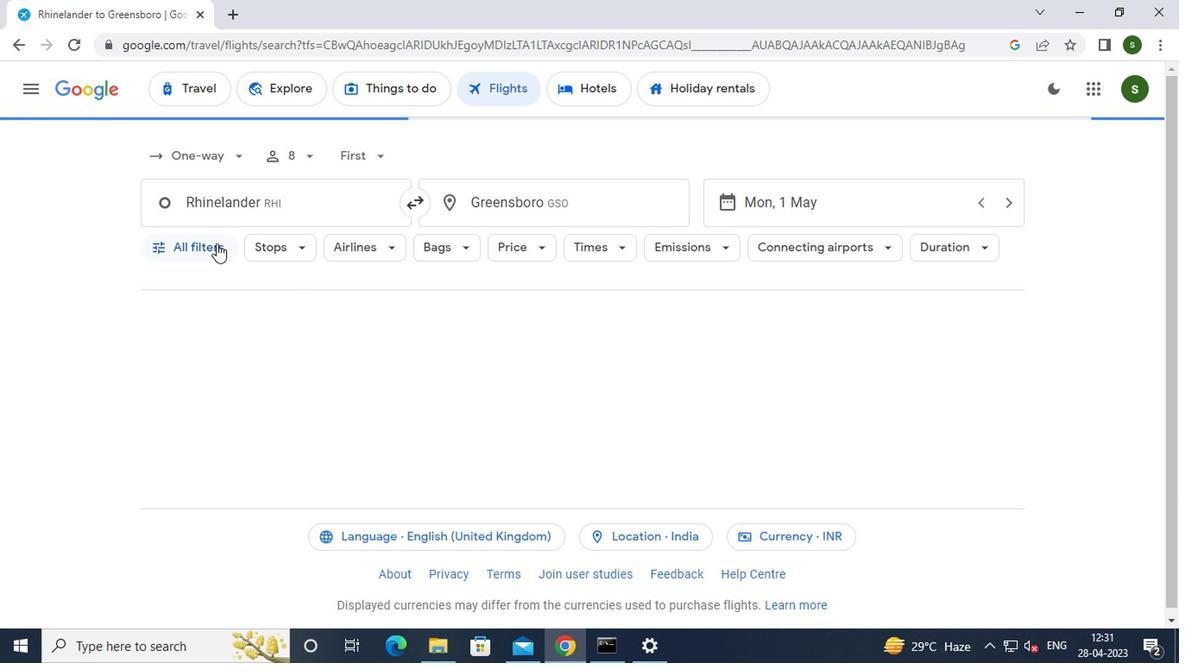 
Action: Mouse moved to (288, 393)
Screenshot: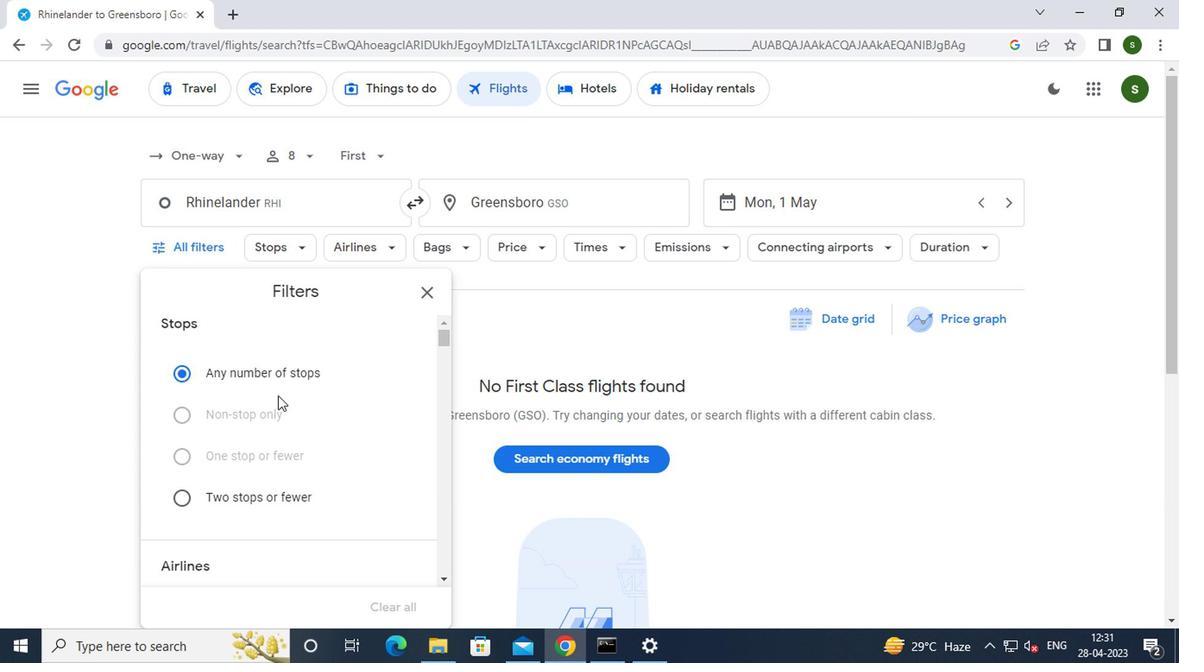 
Action: Mouse scrolled (288, 392) with delta (0, 0)
Screenshot: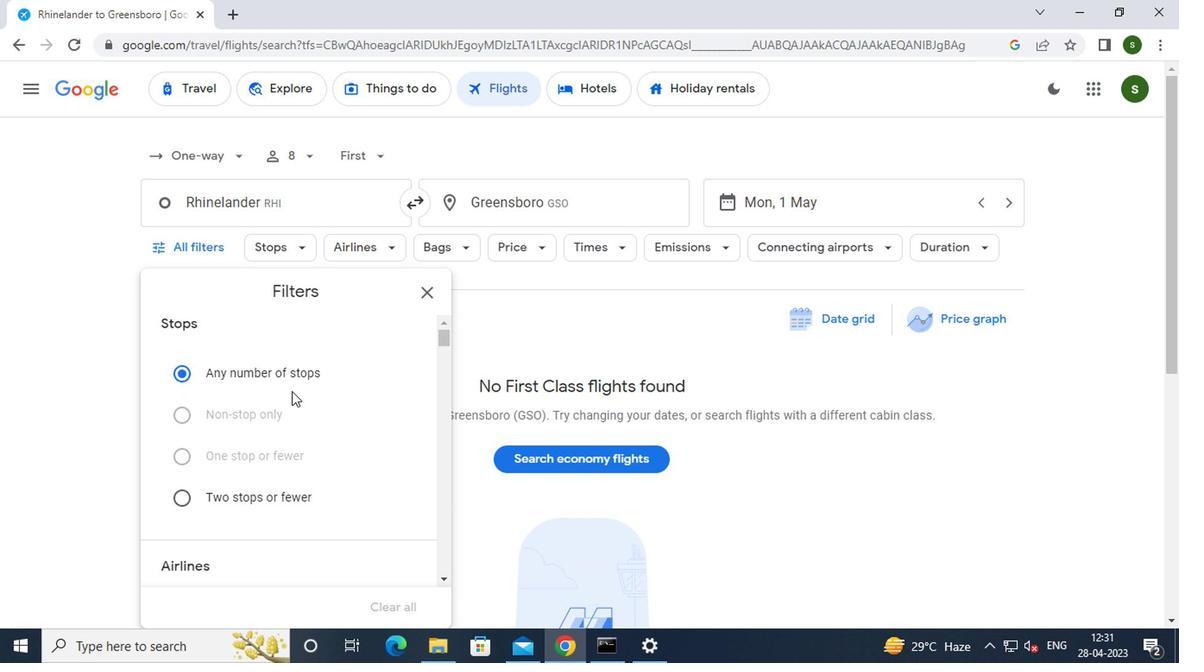 
Action: Mouse scrolled (288, 392) with delta (0, 0)
Screenshot: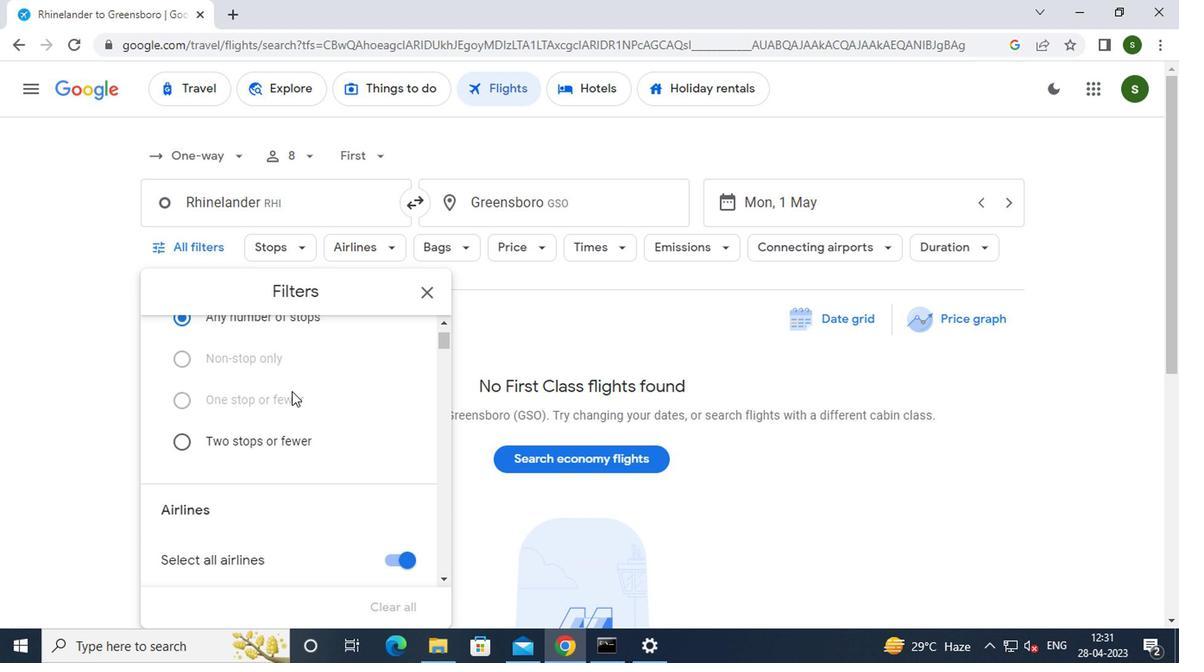 
Action: Mouse moved to (399, 445)
Screenshot: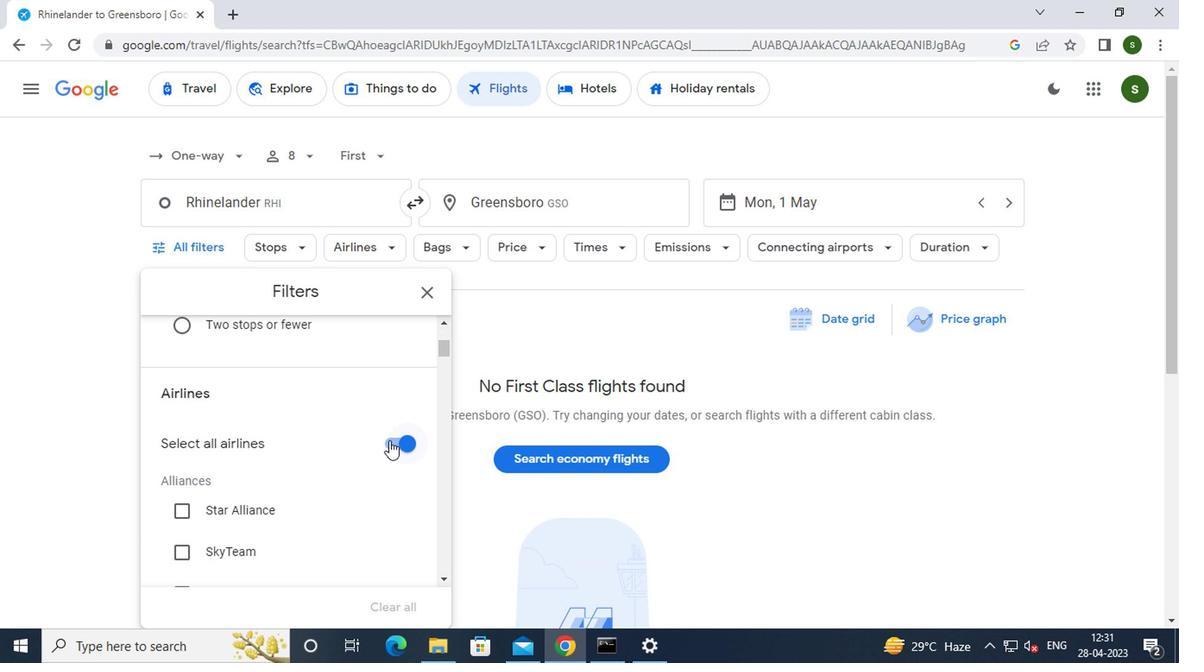 
Action: Mouse pressed left at (399, 445)
Screenshot: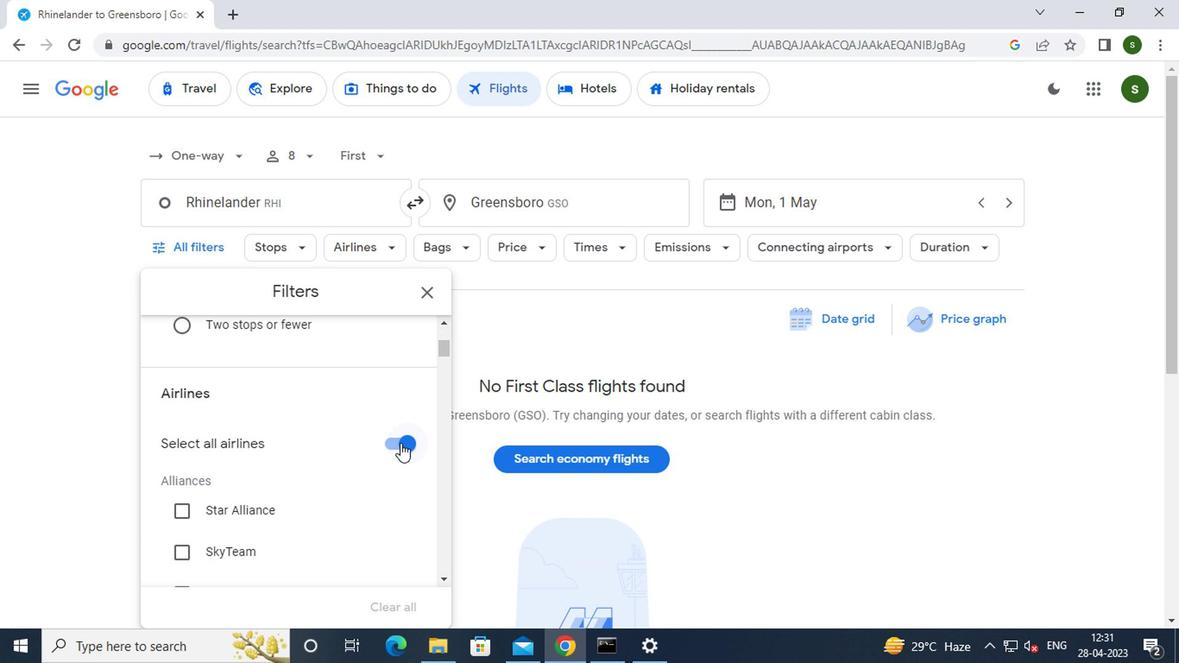 
Action: Mouse moved to (315, 408)
Screenshot: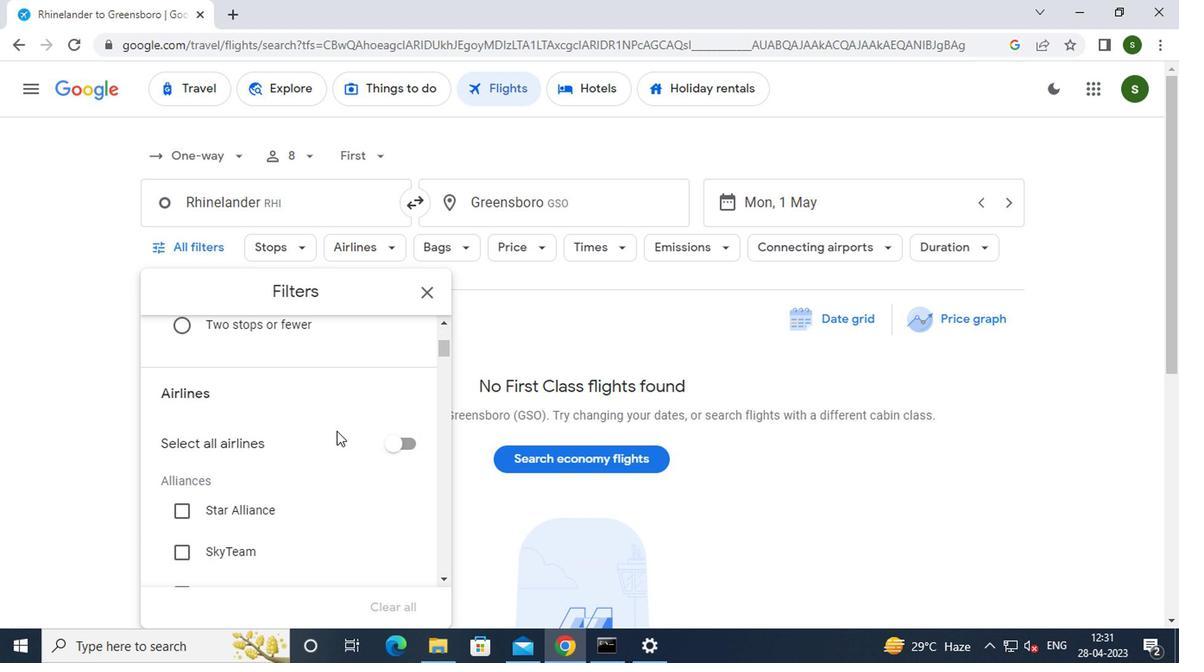 
Action: Mouse scrolled (315, 407) with delta (0, 0)
Screenshot: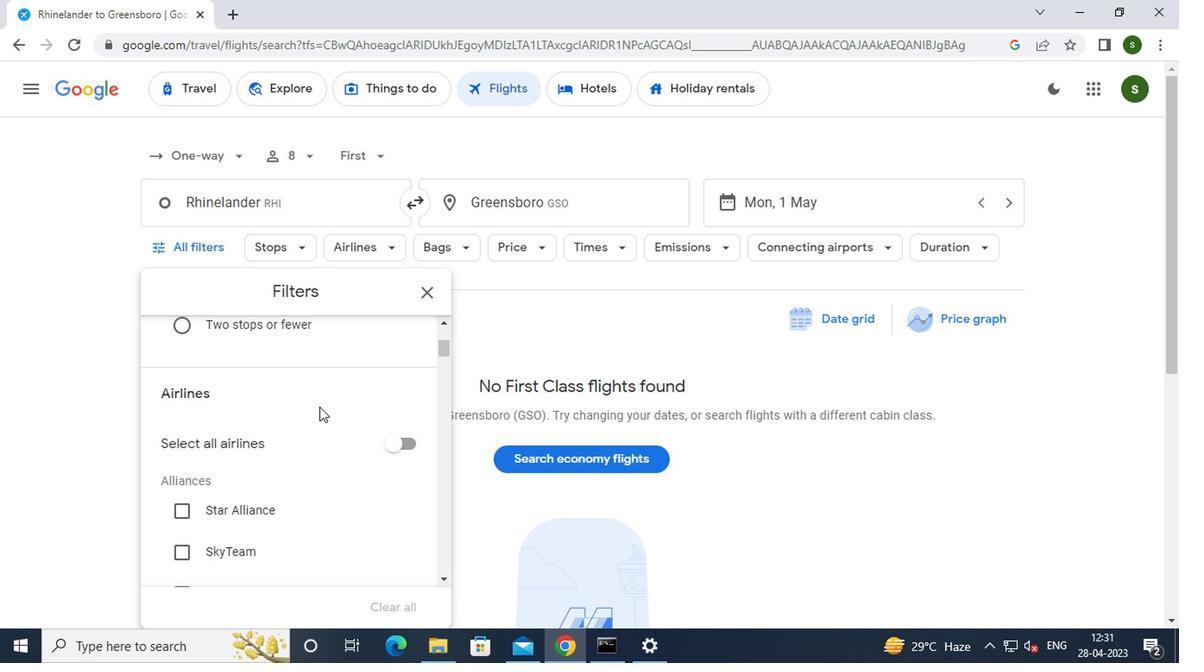 
Action: Mouse scrolled (315, 407) with delta (0, 0)
Screenshot: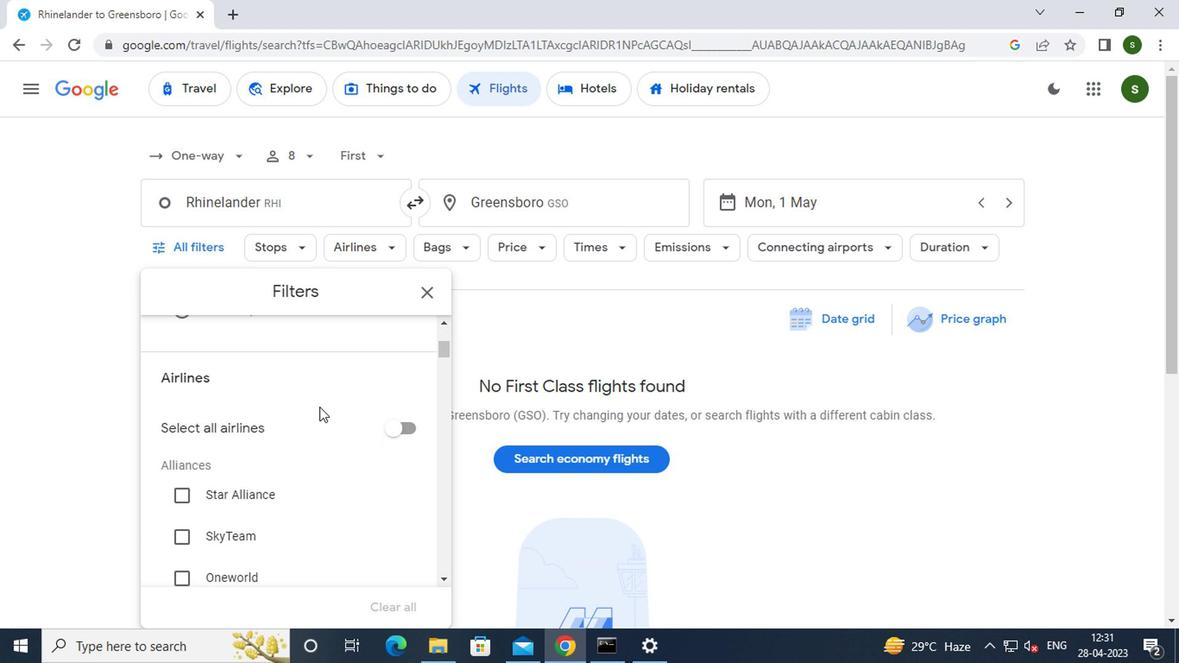 
Action: Mouse scrolled (315, 407) with delta (0, 0)
Screenshot: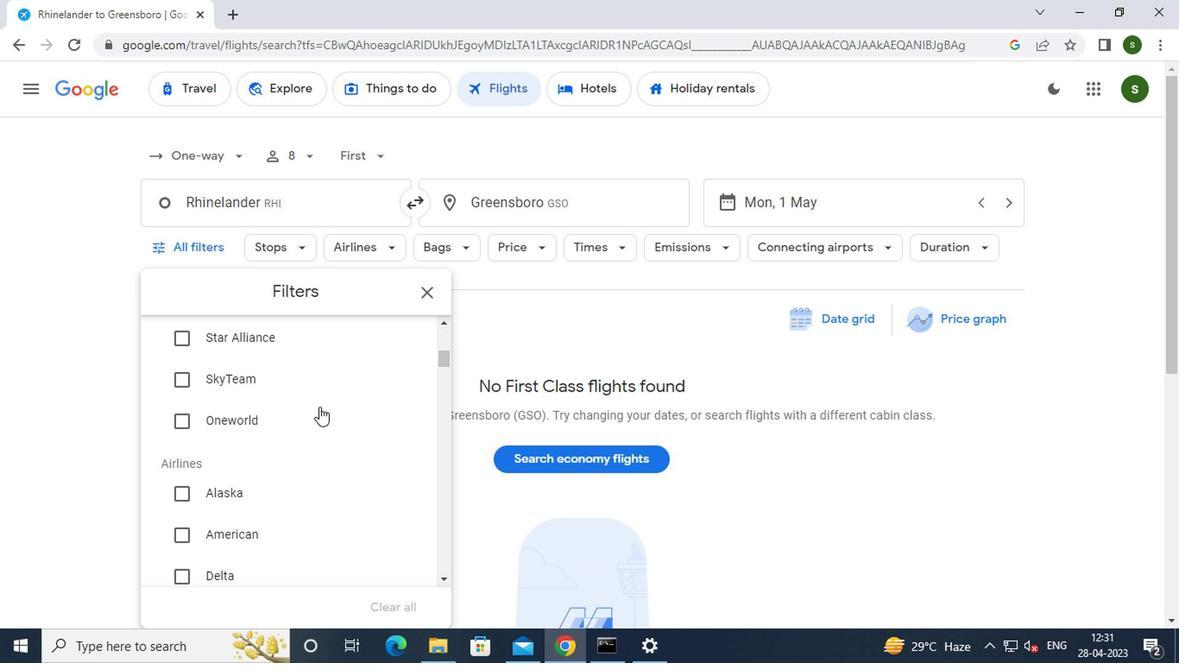 
Action: Mouse scrolled (315, 407) with delta (0, 0)
Screenshot: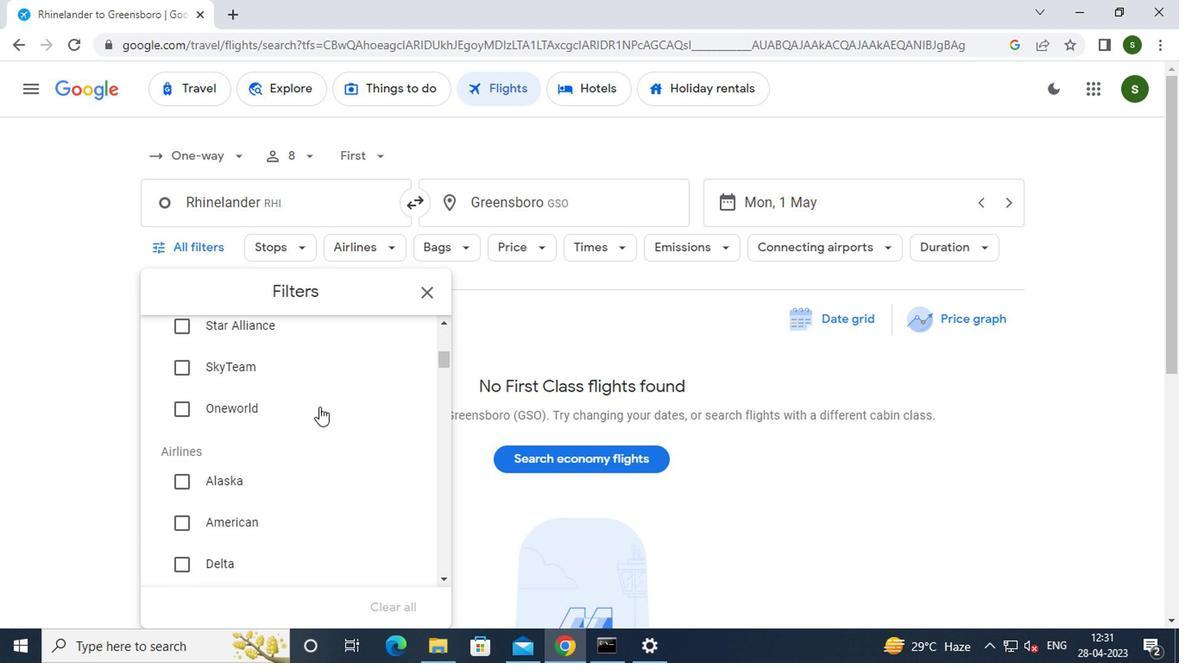 
Action: Mouse moved to (226, 490)
Screenshot: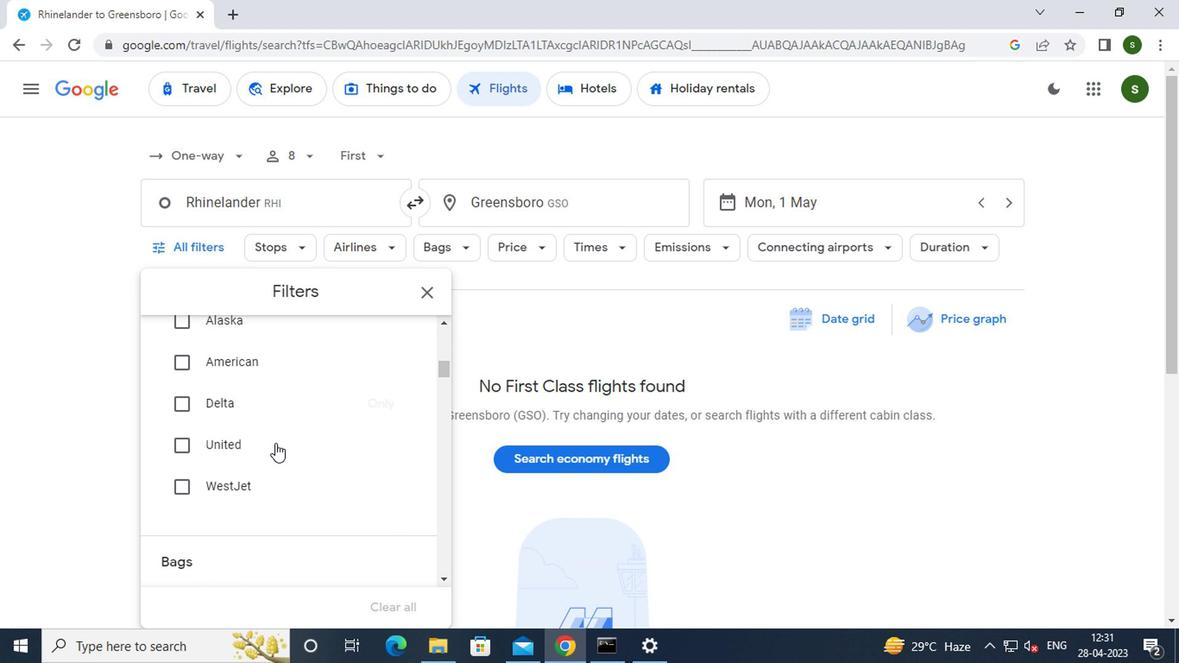 
Action: Mouse pressed left at (226, 490)
Screenshot: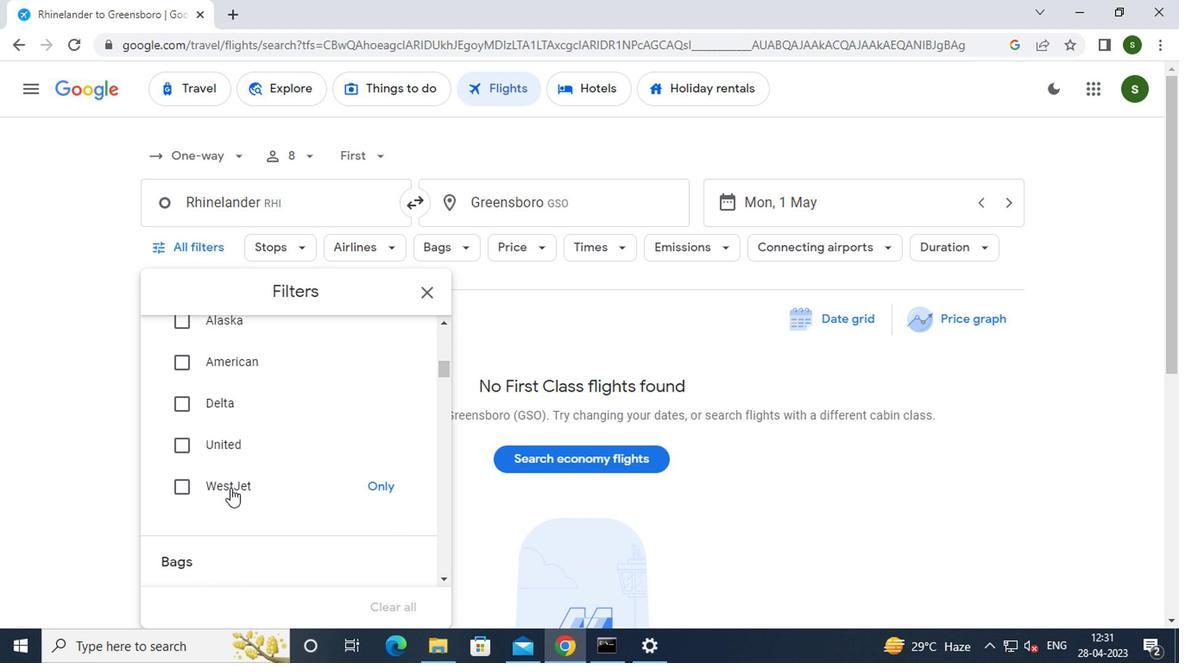 
Action: Mouse moved to (276, 477)
Screenshot: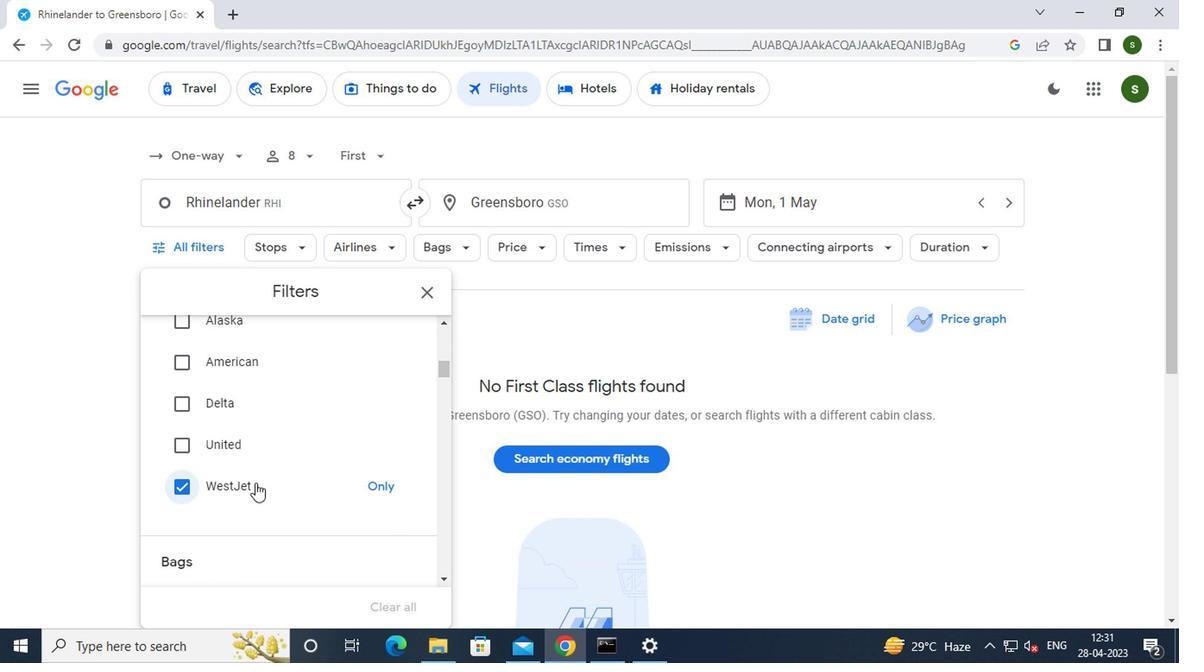 
Action: Mouse scrolled (276, 476) with delta (0, -1)
Screenshot: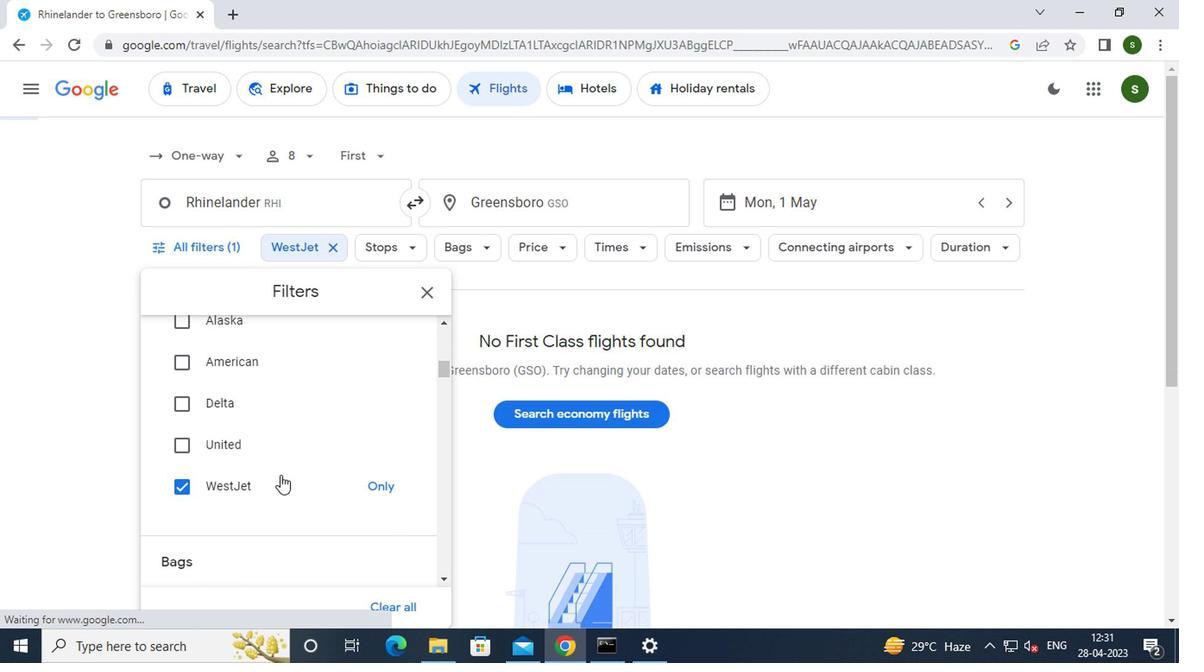 
Action: Mouse scrolled (276, 476) with delta (0, -1)
Screenshot: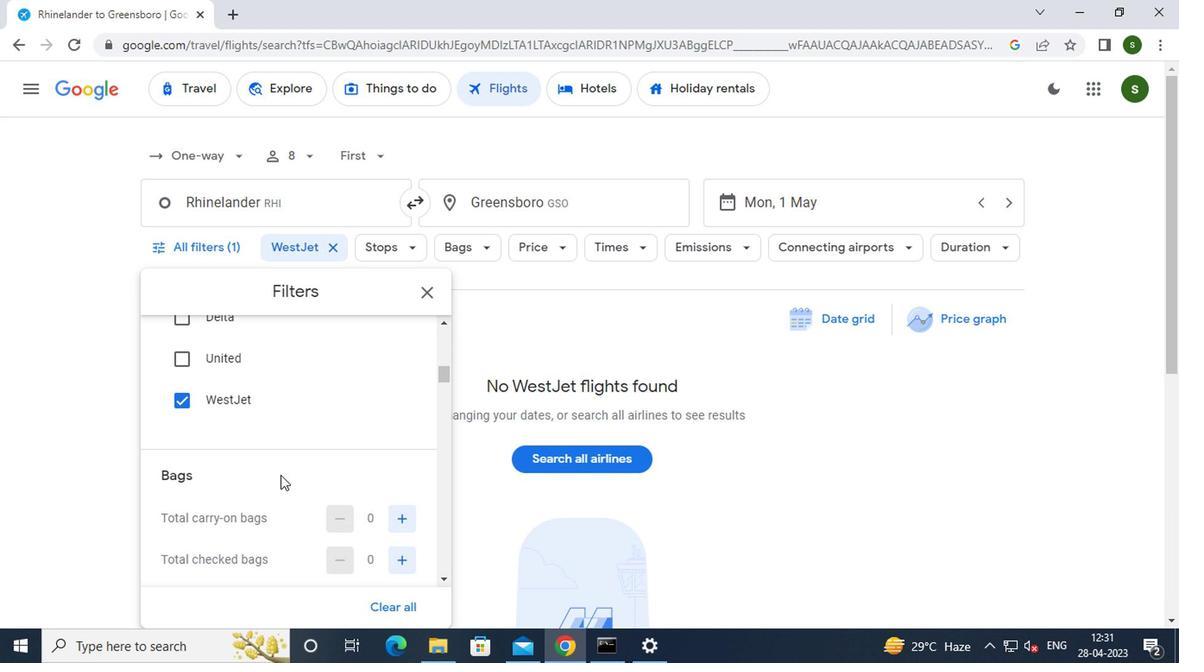 
Action: Mouse moved to (398, 428)
Screenshot: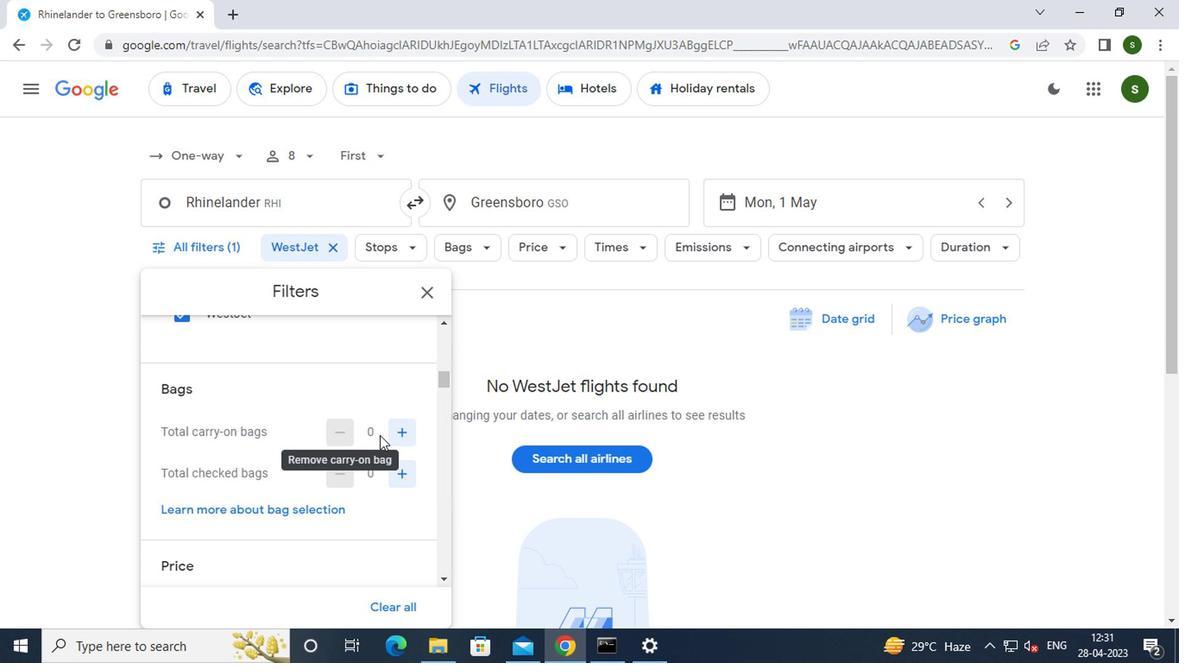 
Action: Mouse pressed left at (398, 428)
Screenshot: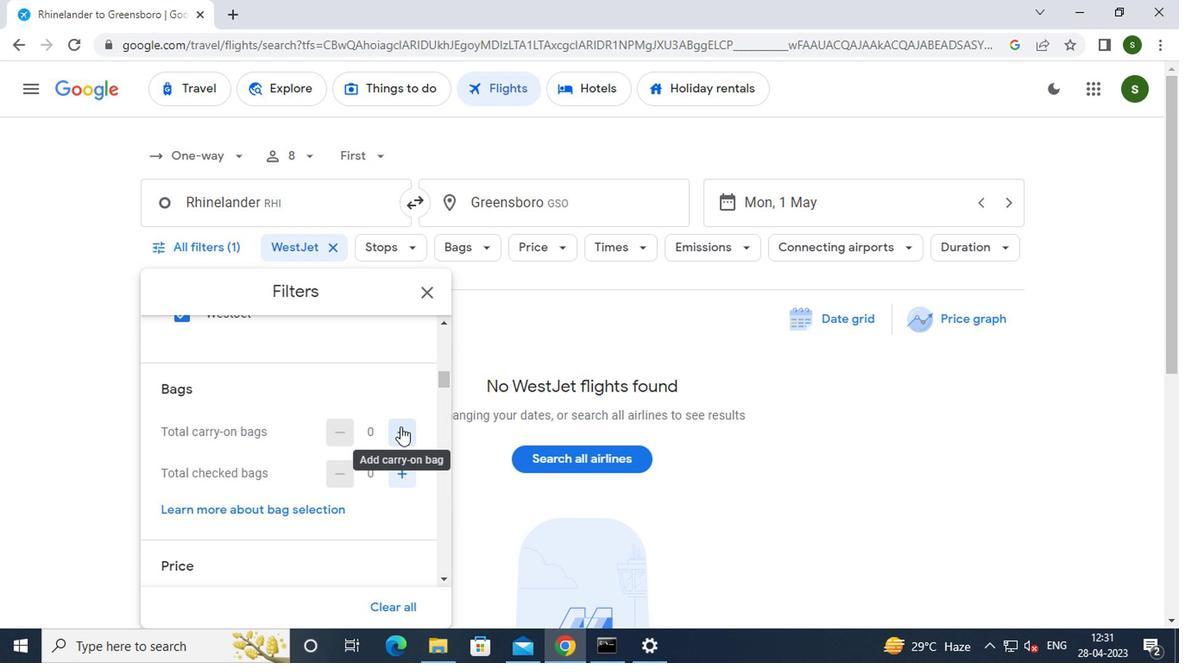 
Action: Mouse pressed left at (398, 428)
Screenshot: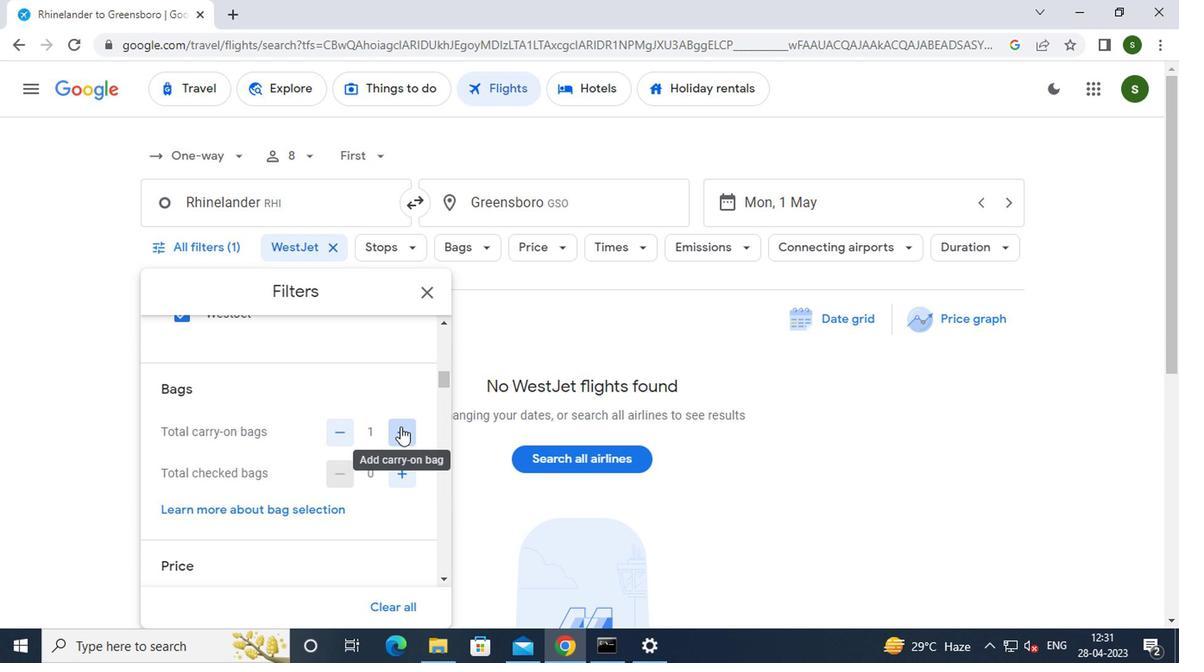 
Action: Mouse moved to (406, 469)
Screenshot: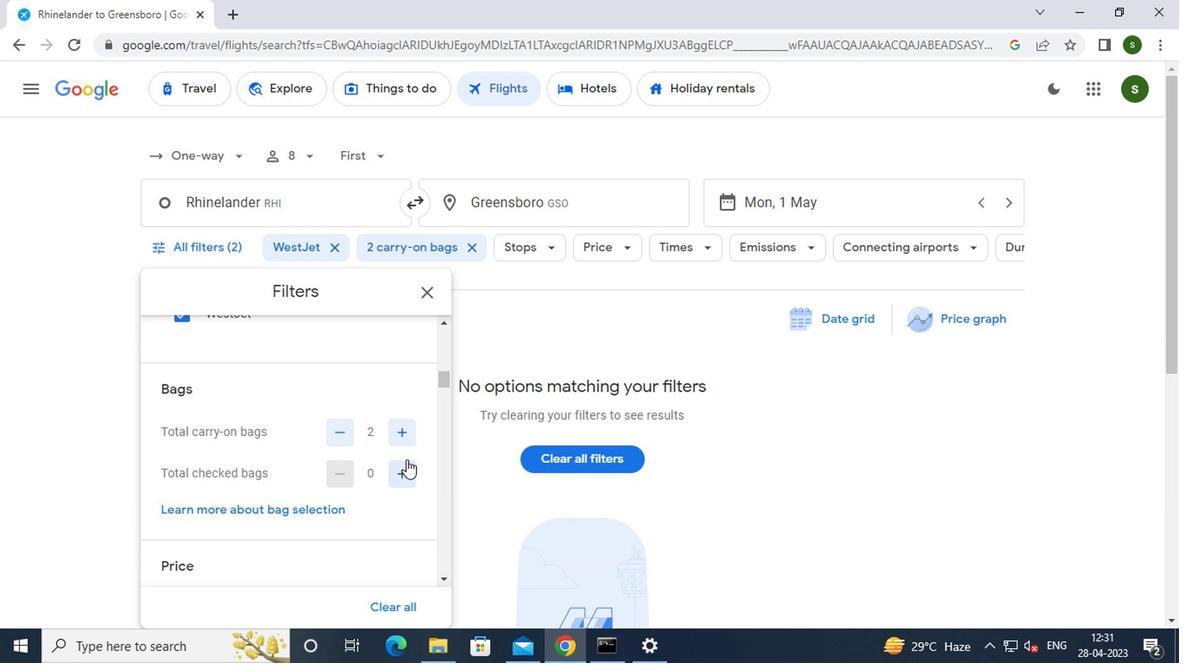 
Action: Mouse pressed left at (406, 469)
Screenshot: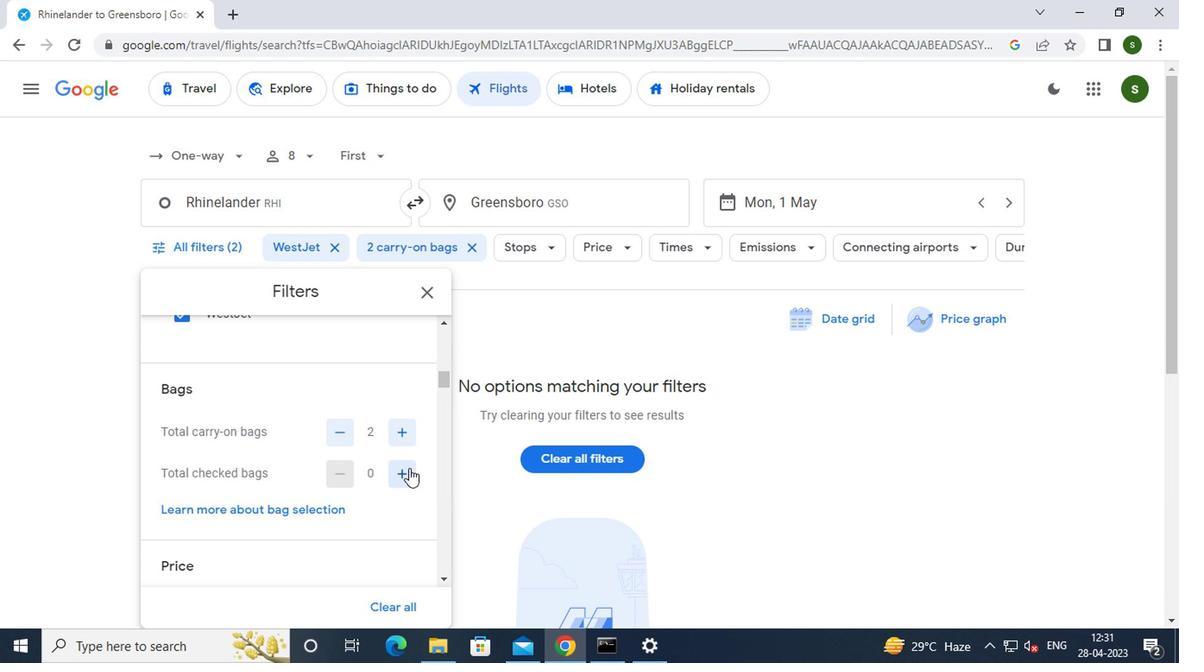 
Action: Mouse pressed left at (406, 469)
Screenshot: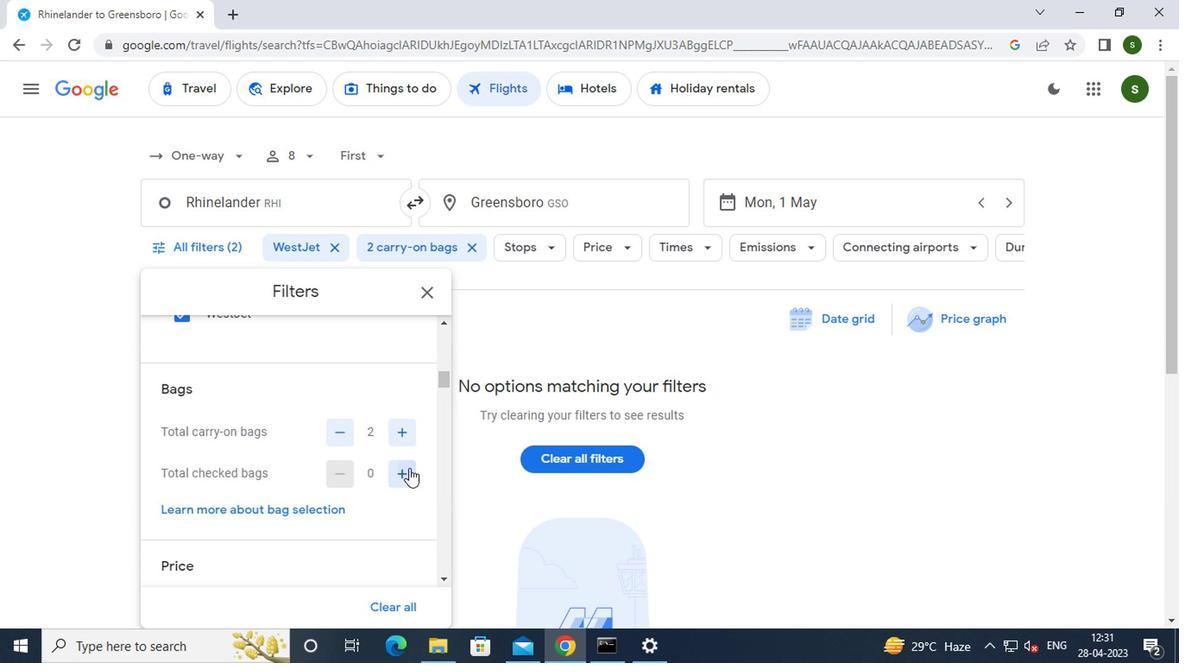 
Action: Mouse pressed left at (406, 469)
Screenshot: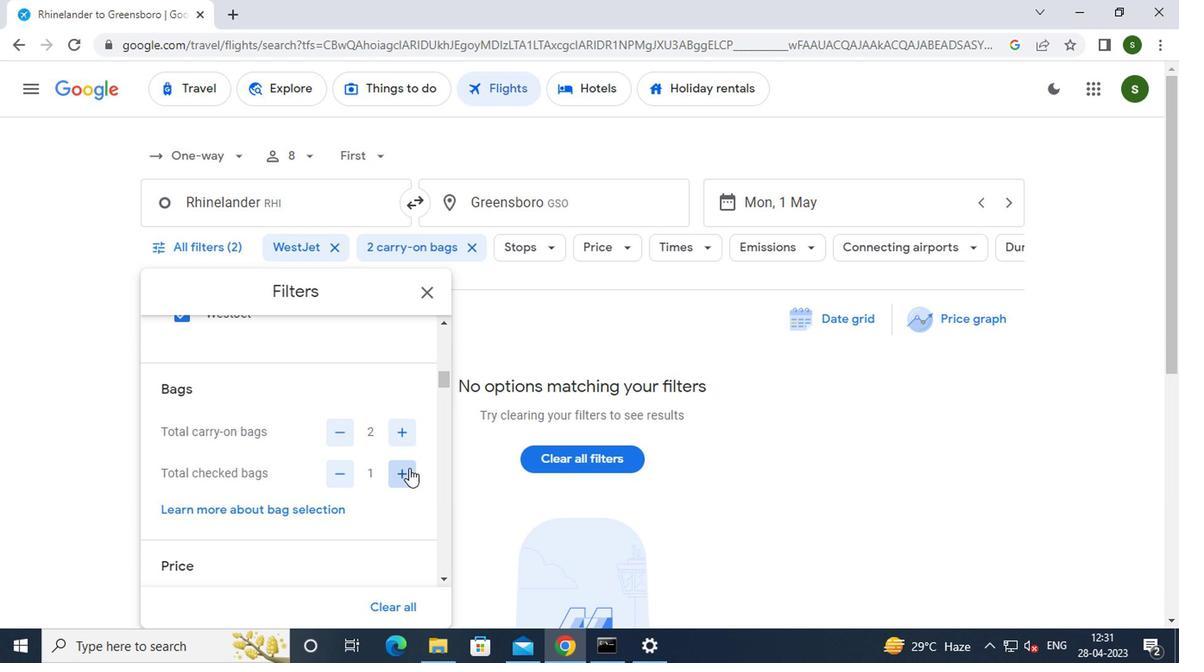 
Action: Mouse pressed left at (406, 469)
Screenshot: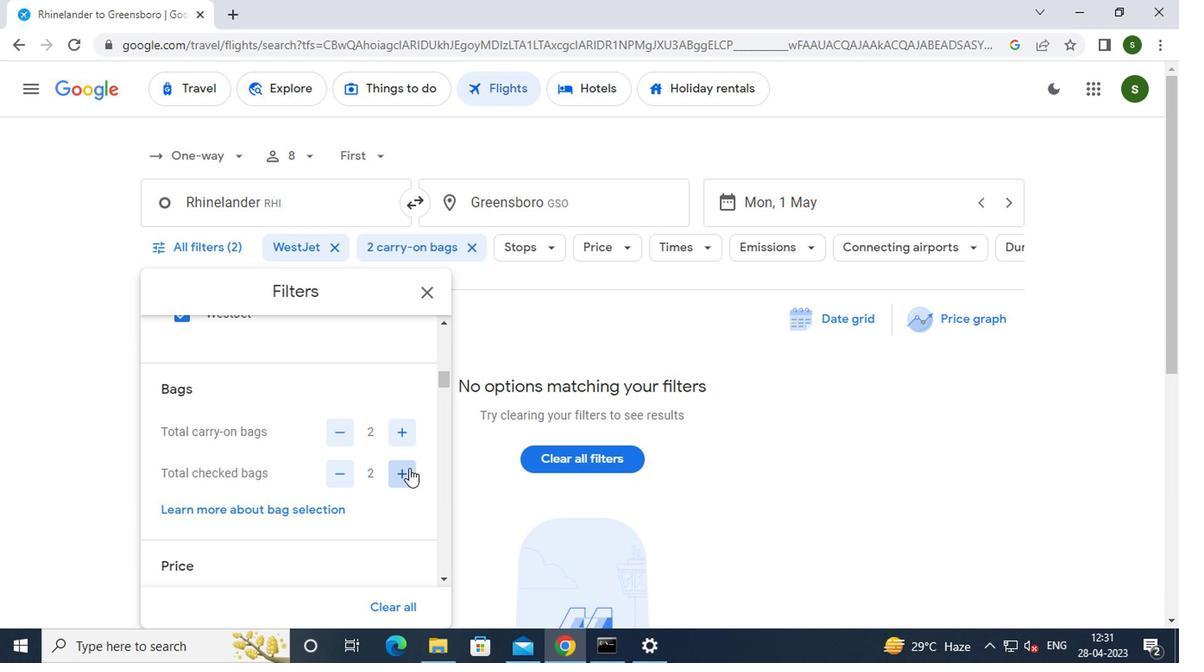 
Action: Mouse pressed left at (406, 469)
Screenshot: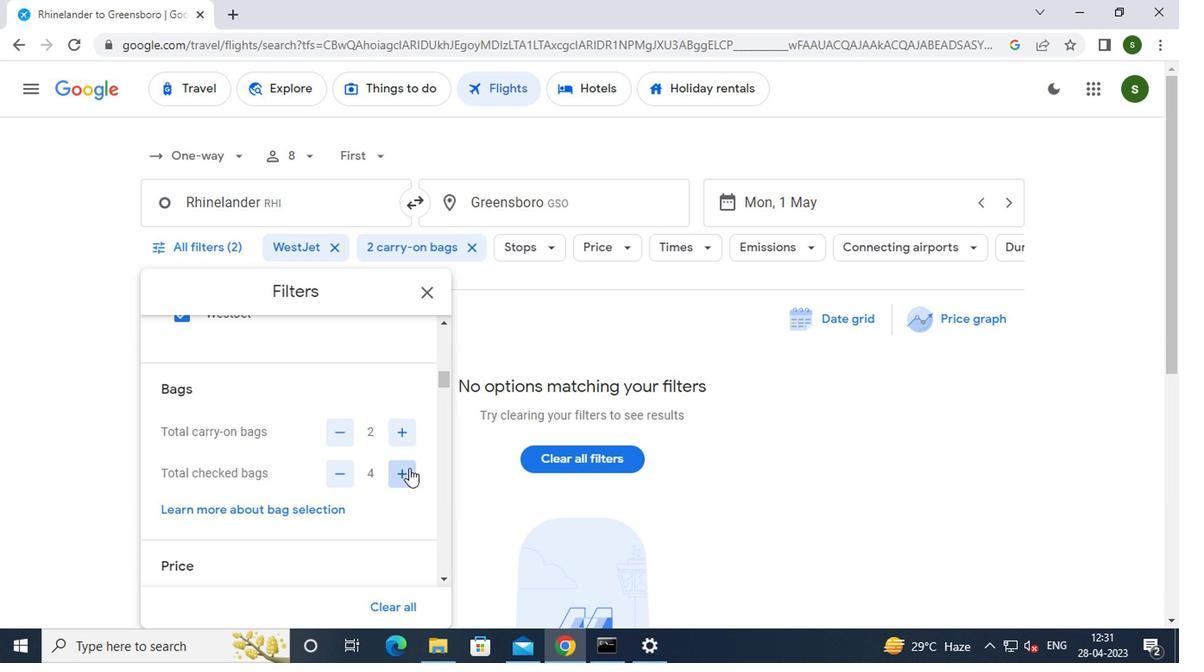 
Action: Mouse pressed left at (406, 469)
Screenshot: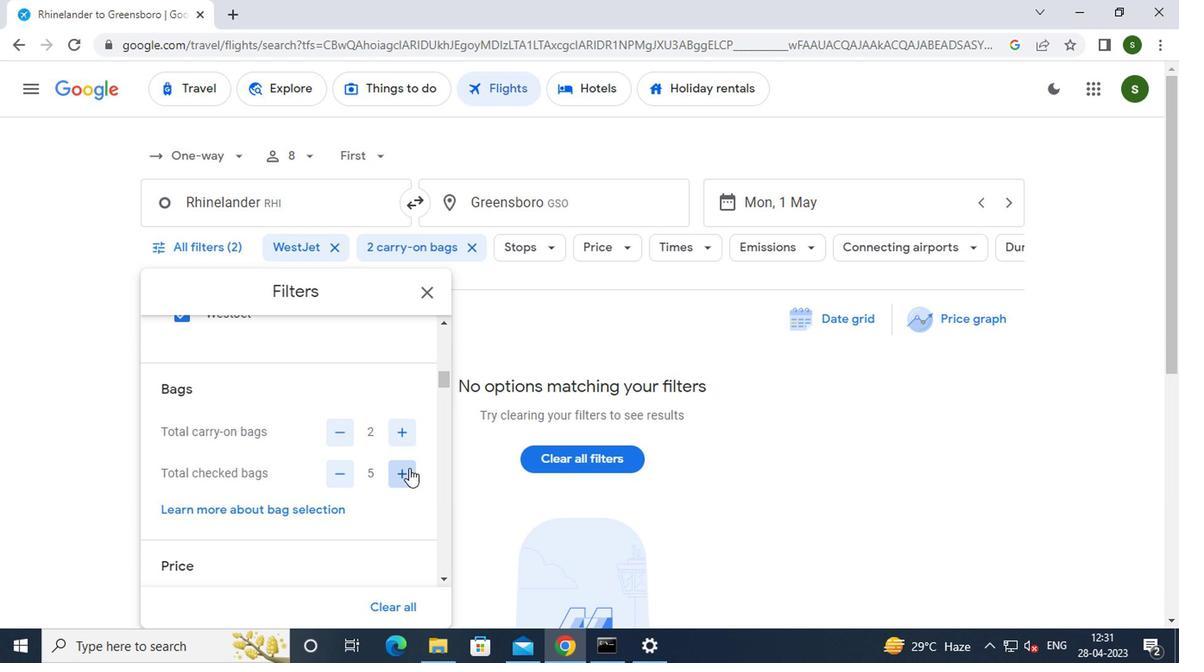 
Action: Mouse moved to (289, 439)
Screenshot: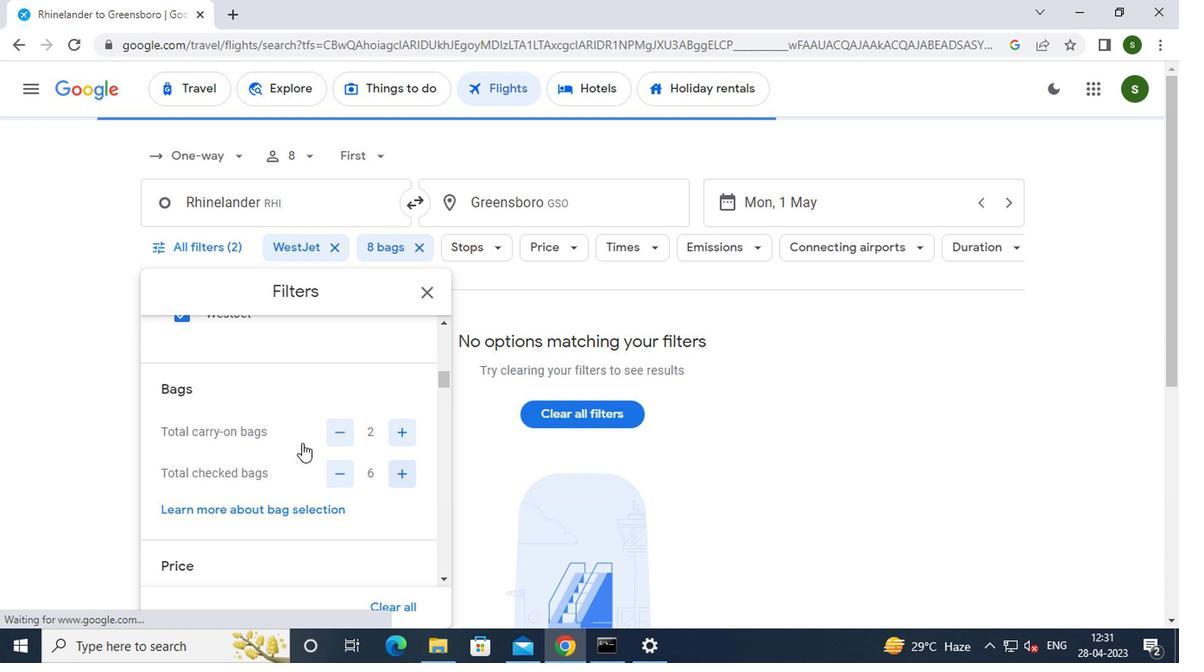 
Action: Mouse scrolled (289, 439) with delta (0, 0)
Screenshot: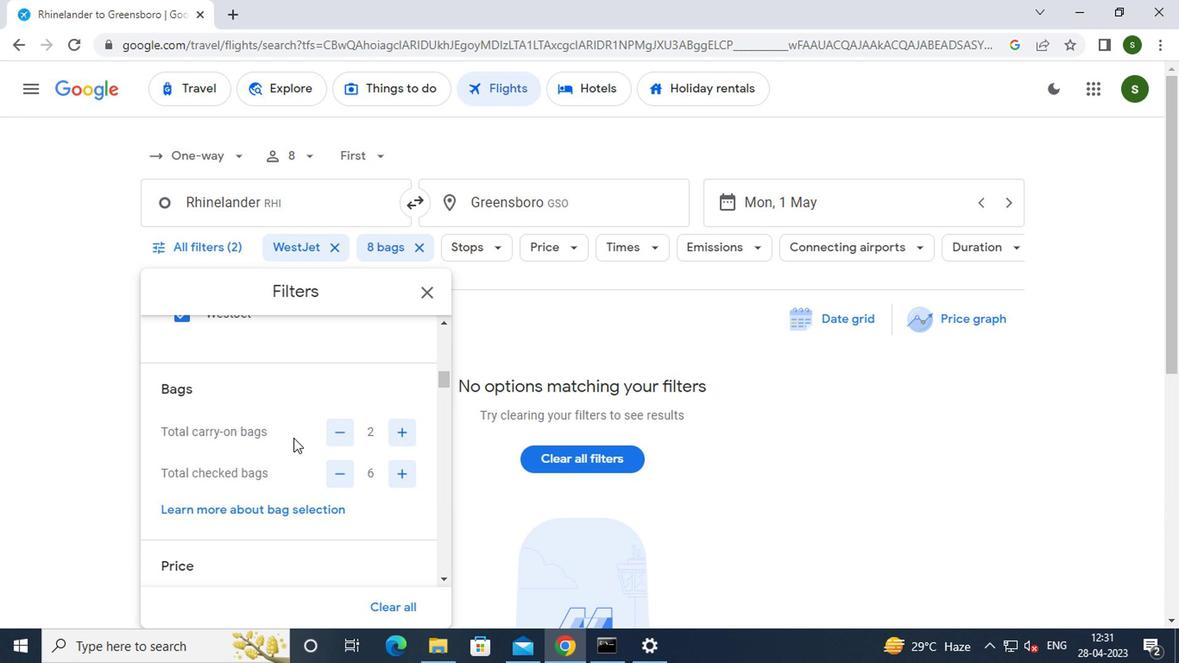 
Action: Mouse scrolled (289, 439) with delta (0, 0)
Screenshot: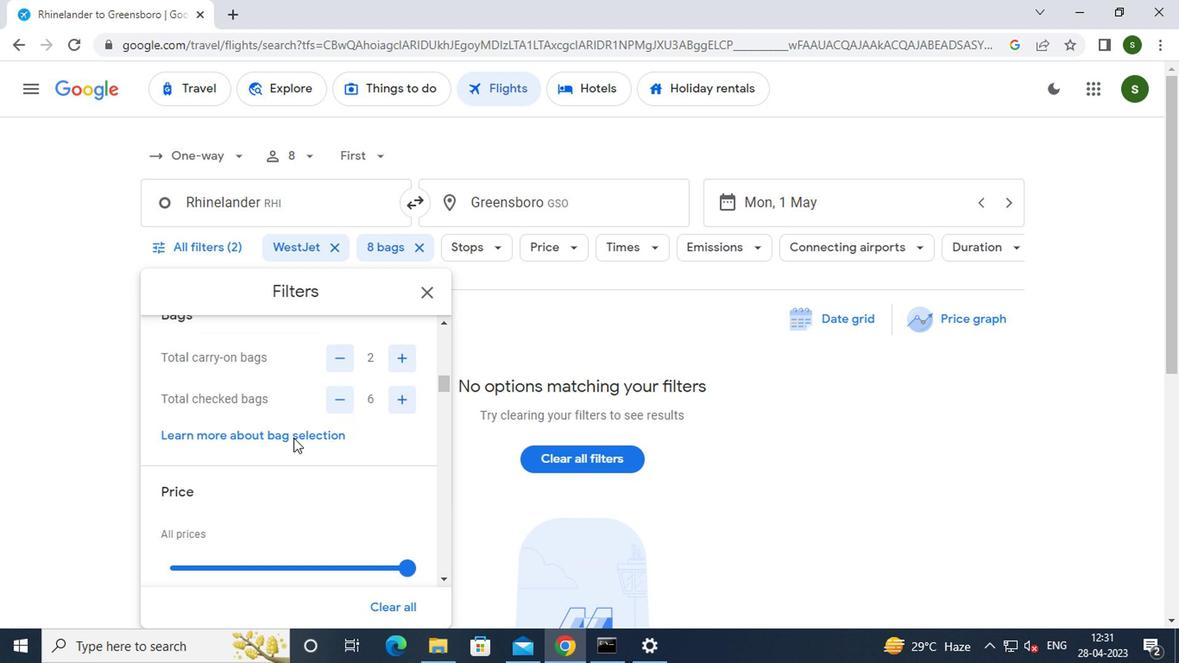 
Action: Mouse moved to (410, 469)
Screenshot: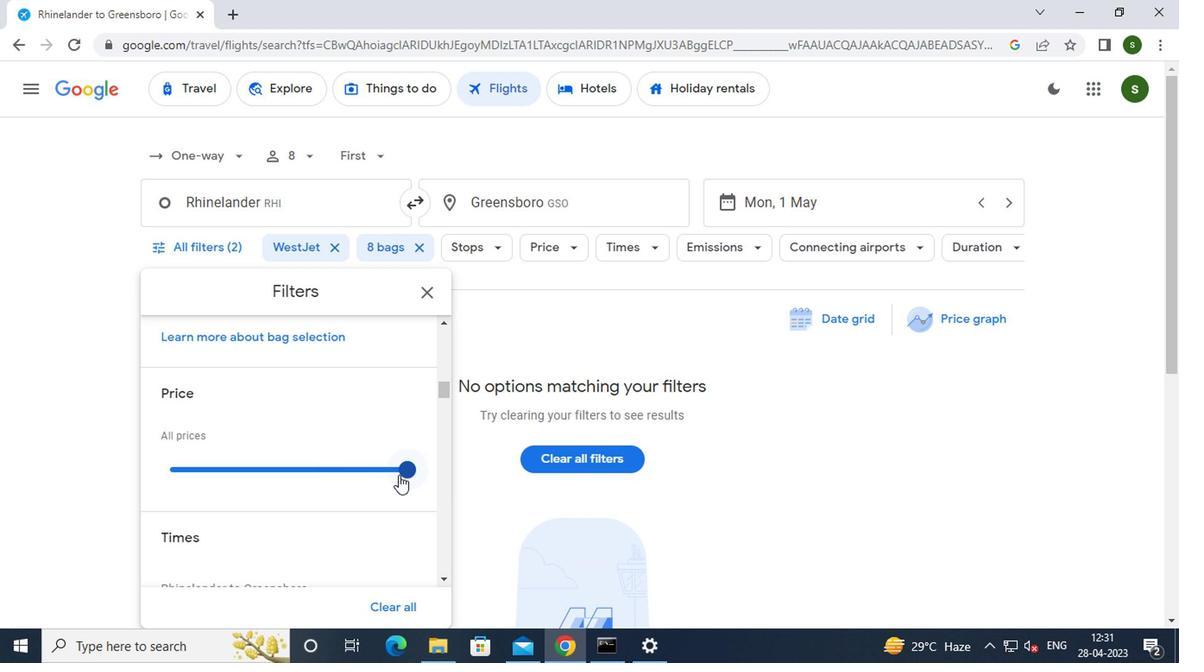 
Action: Mouse pressed left at (410, 469)
Screenshot: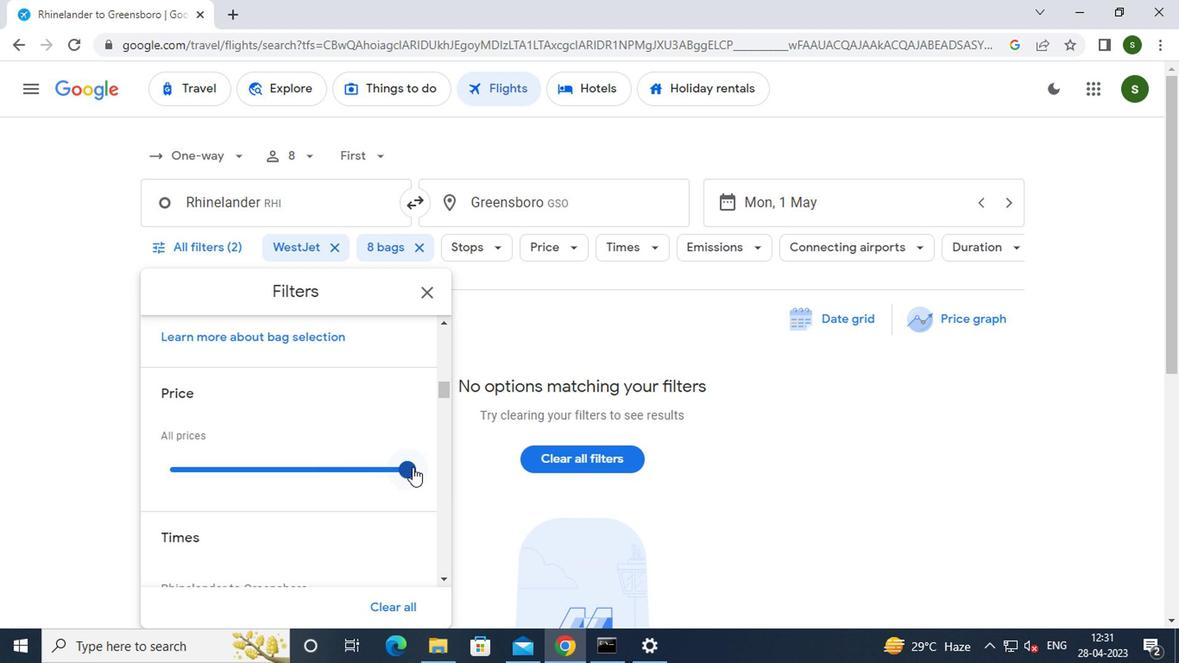 
Action: Mouse moved to (347, 475)
Screenshot: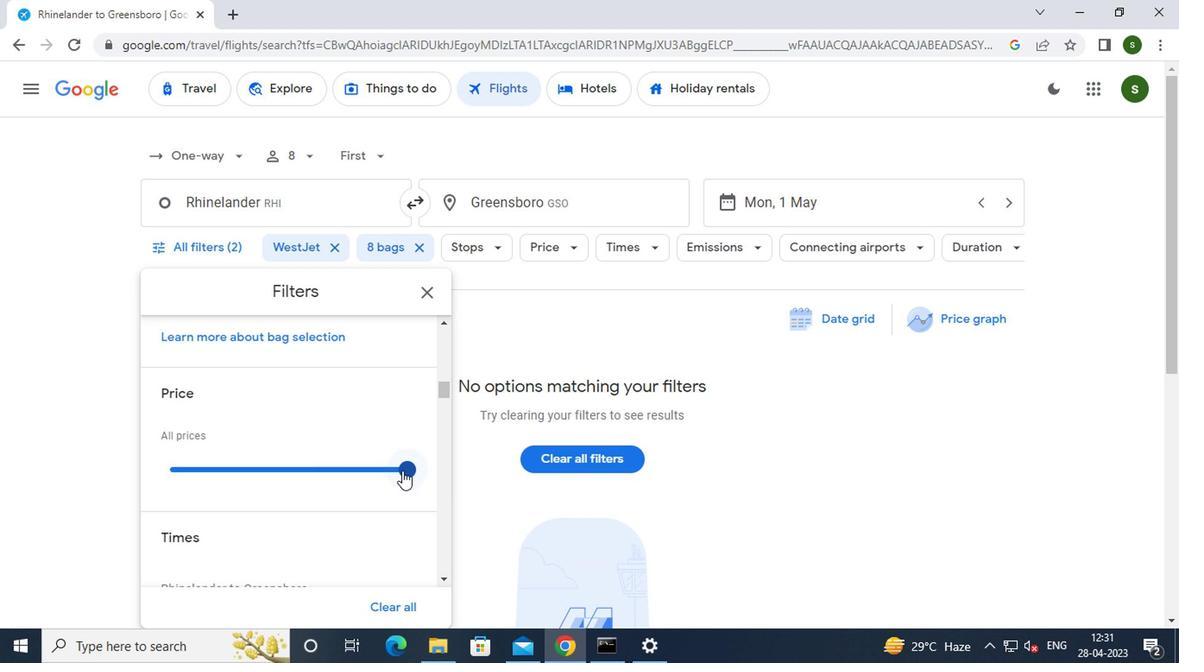 
Action: Mouse scrolled (347, 474) with delta (0, 0)
Screenshot: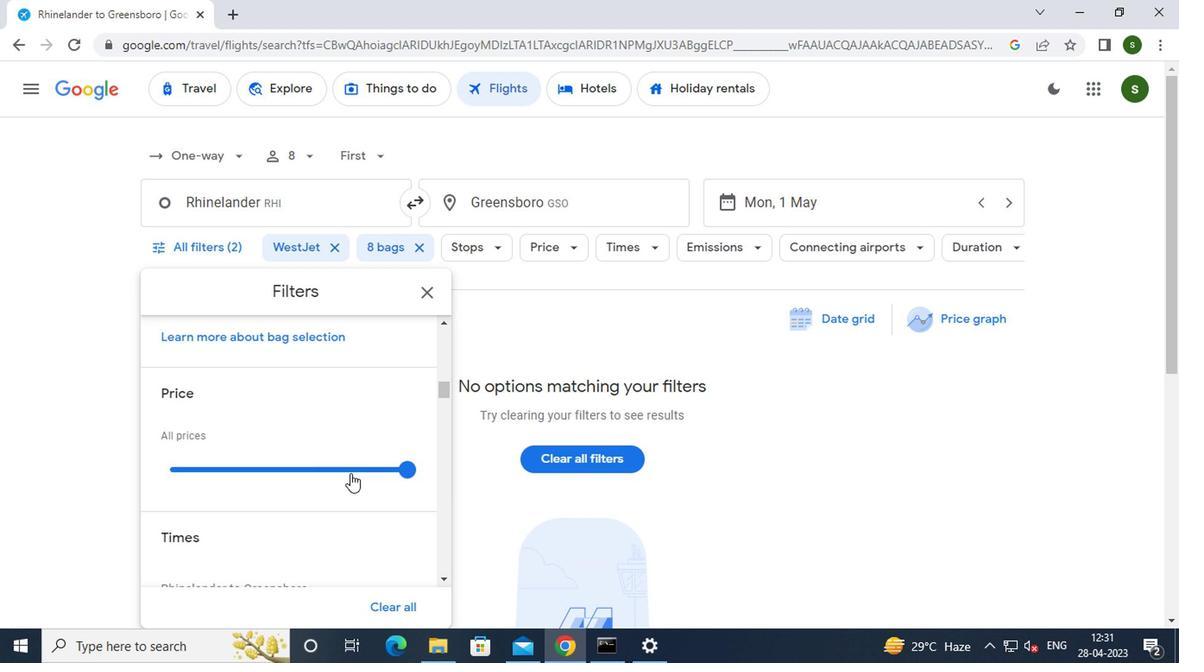 
Action: Mouse scrolled (347, 474) with delta (0, 0)
Screenshot: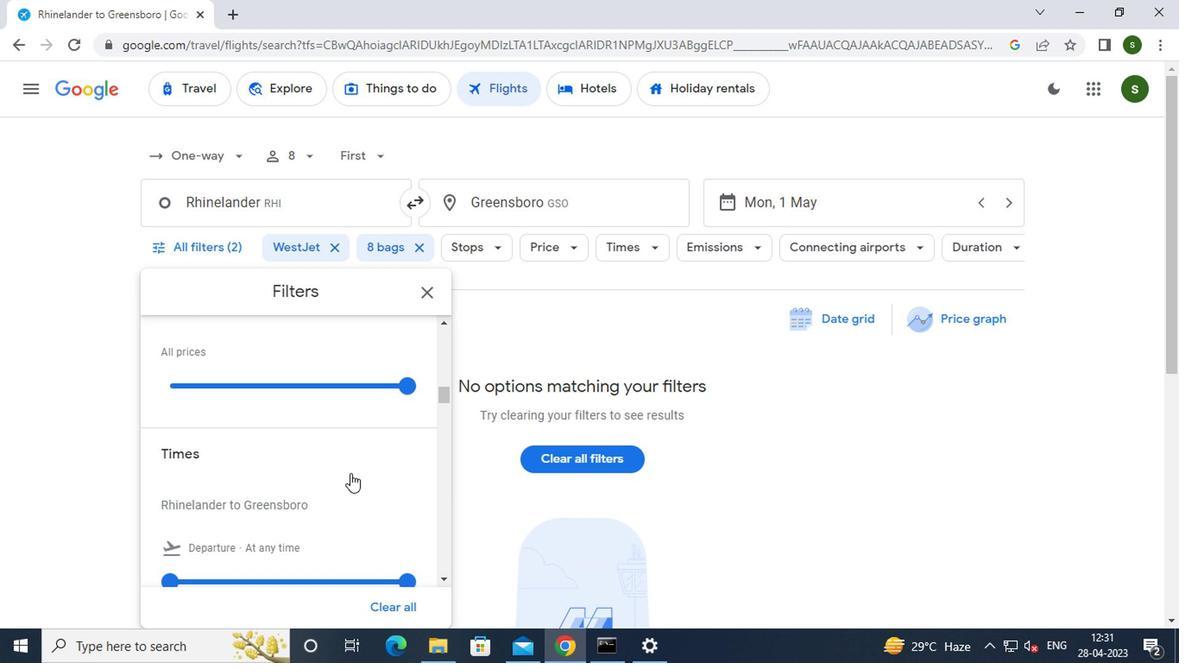
Action: Mouse moved to (161, 492)
Screenshot: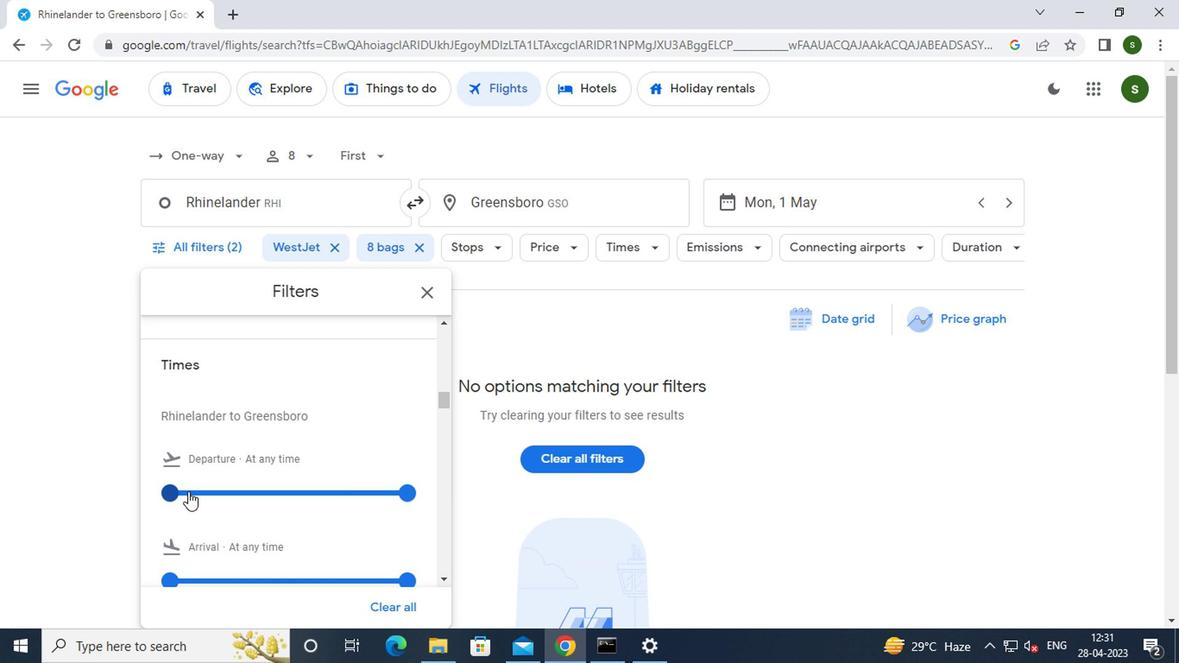 
Action: Mouse pressed left at (161, 492)
Screenshot: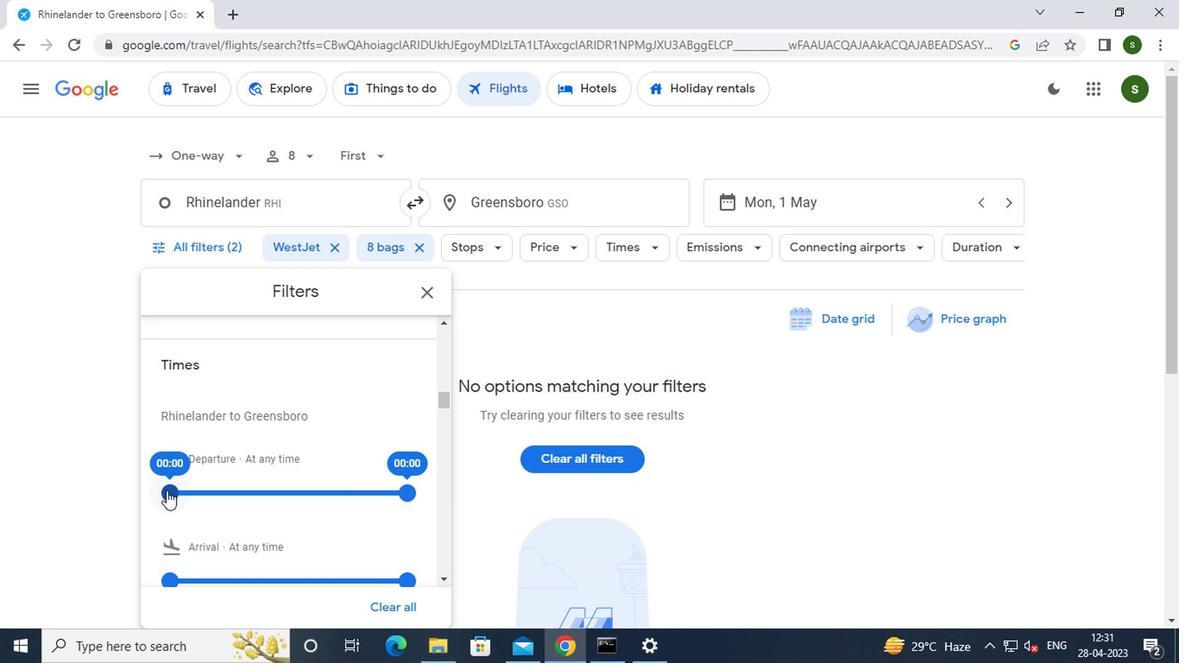 
Action: Mouse moved to (515, 343)
Screenshot: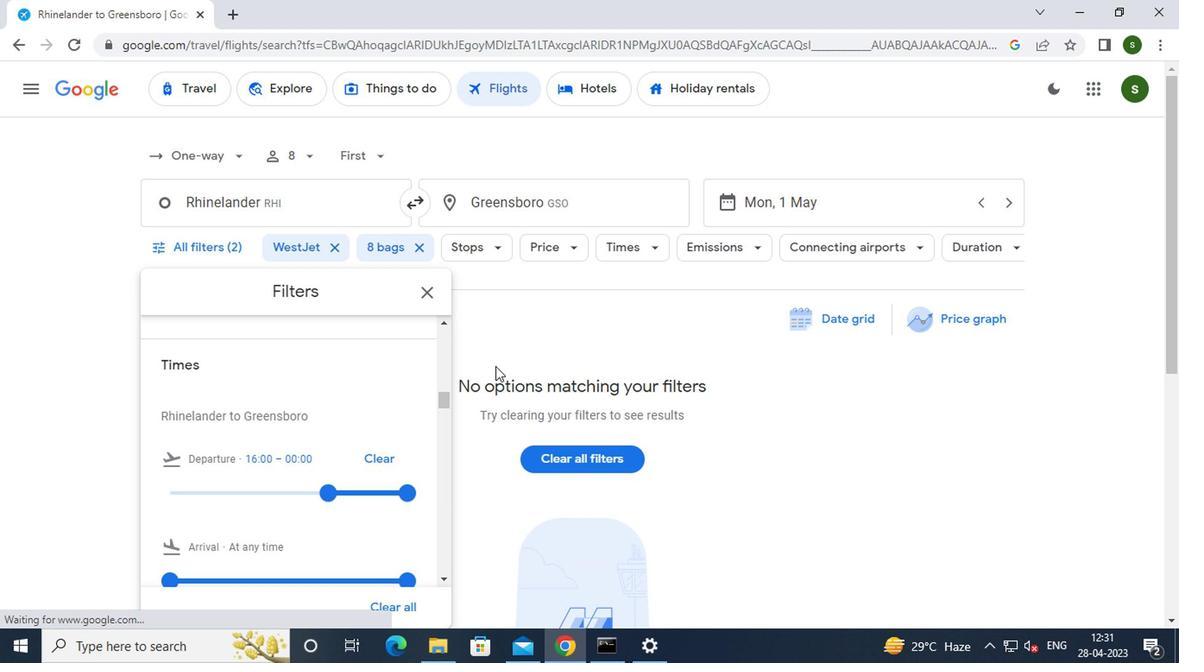 
Action: Mouse pressed left at (515, 343)
Screenshot: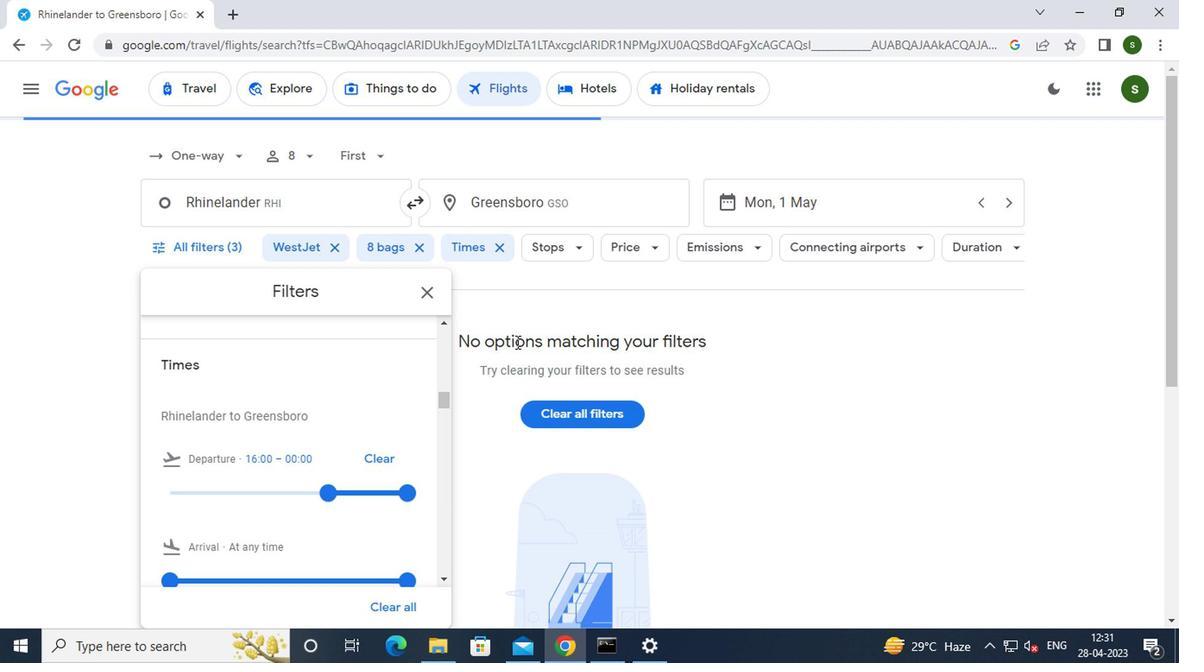 
Action: Mouse moved to (518, 342)
Screenshot: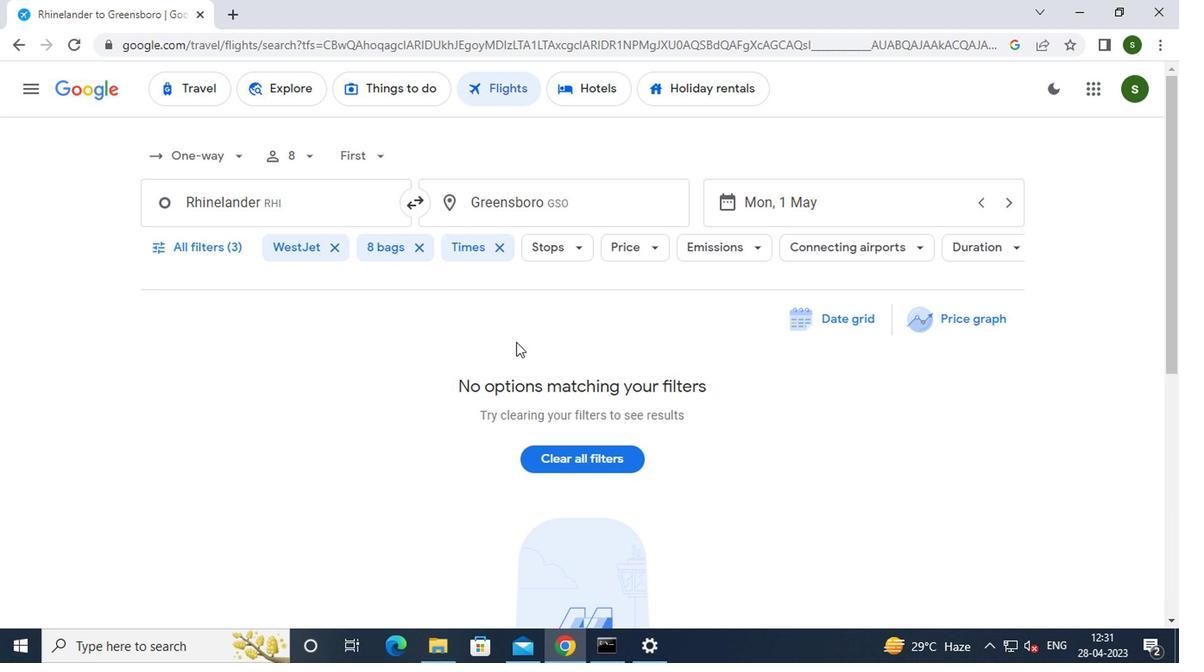 
